 Task: Forward email with the signature Jennifer Adams with the subject Thank you for accepting our job offer from softage.8@softage.net to softage.2@softage.net and softage.3@softage.net with BCC to softage.4@softage.net with the message I would like to request a copy of the contract for the recent agreement we made.
Action: Mouse moved to (1342, 218)
Screenshot: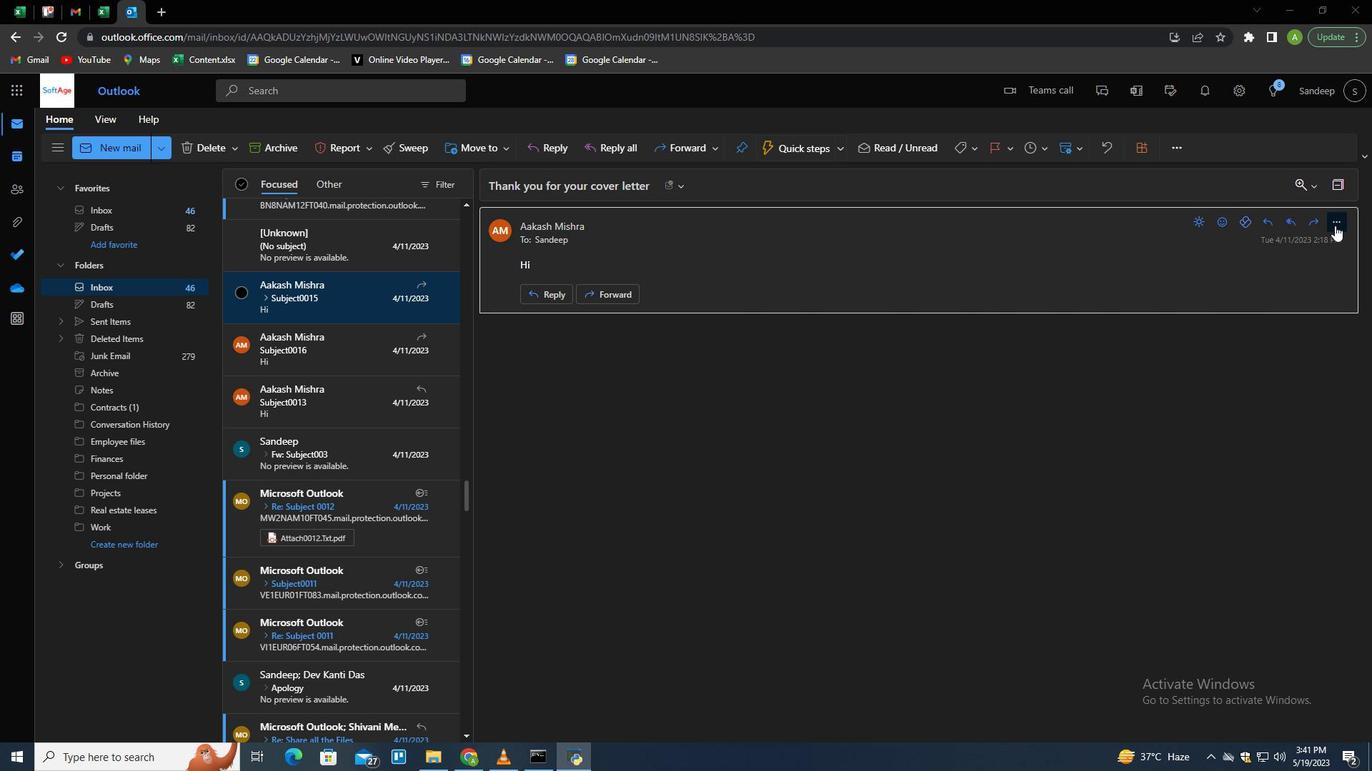 
Action: Mouse pressed left at (1342, 218)
Screenshot: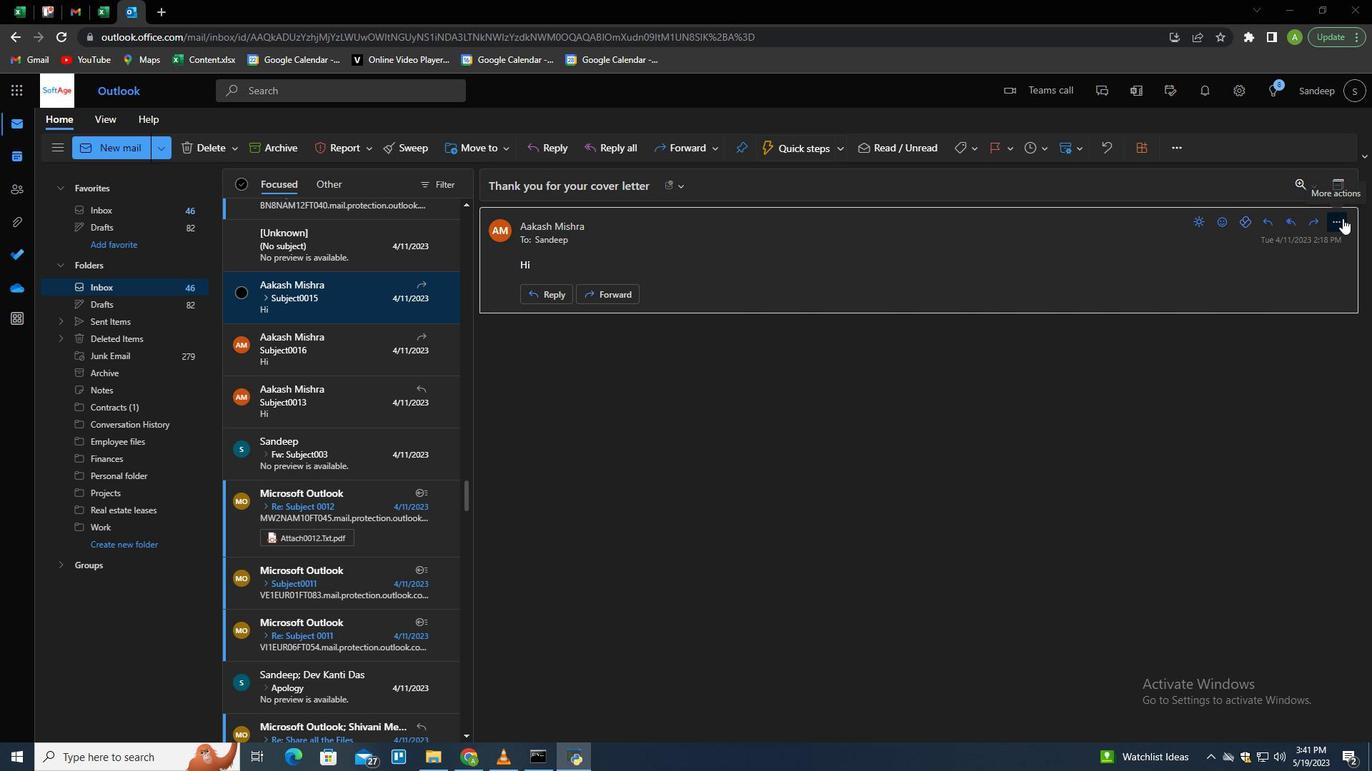 
Action: Mouse moved to (1247, 302)
Screenshot: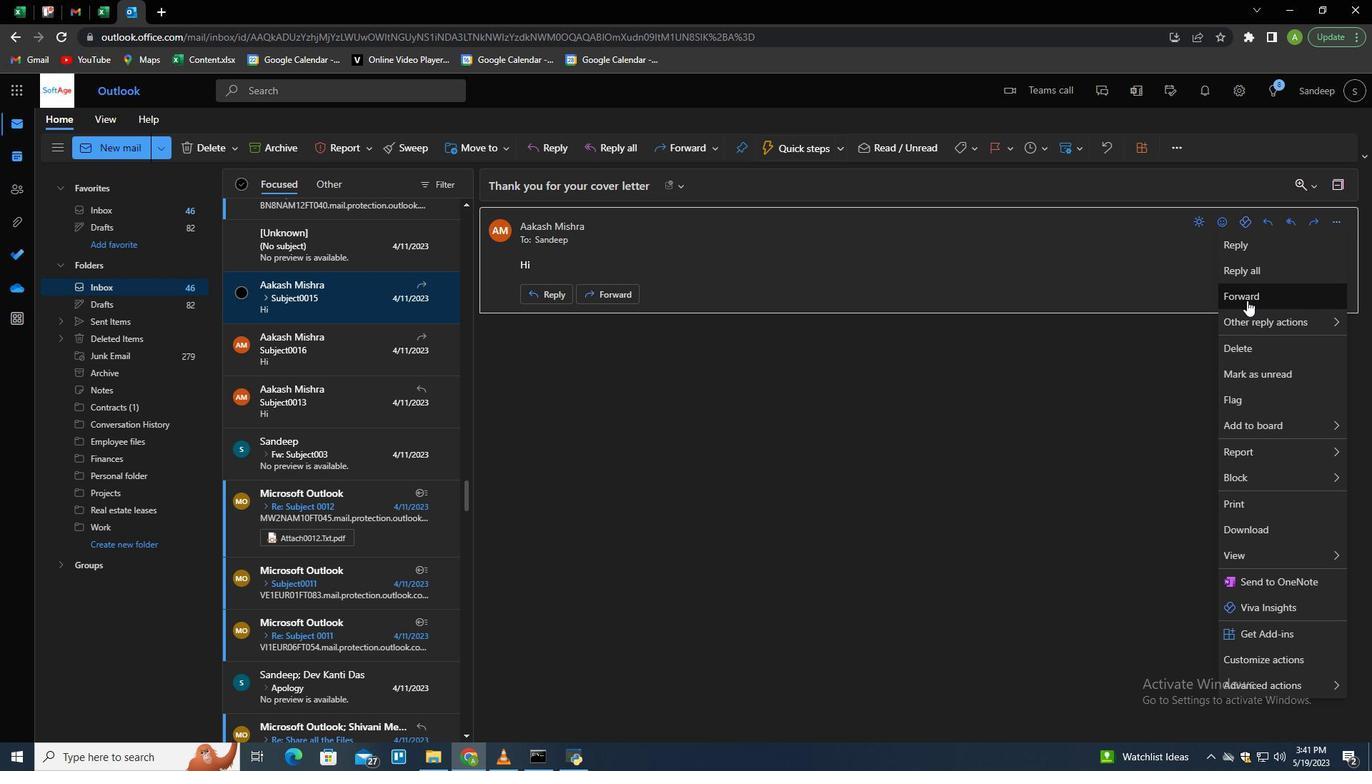 
Action: Mouse pressed left at (1247, 302)
Screenshot: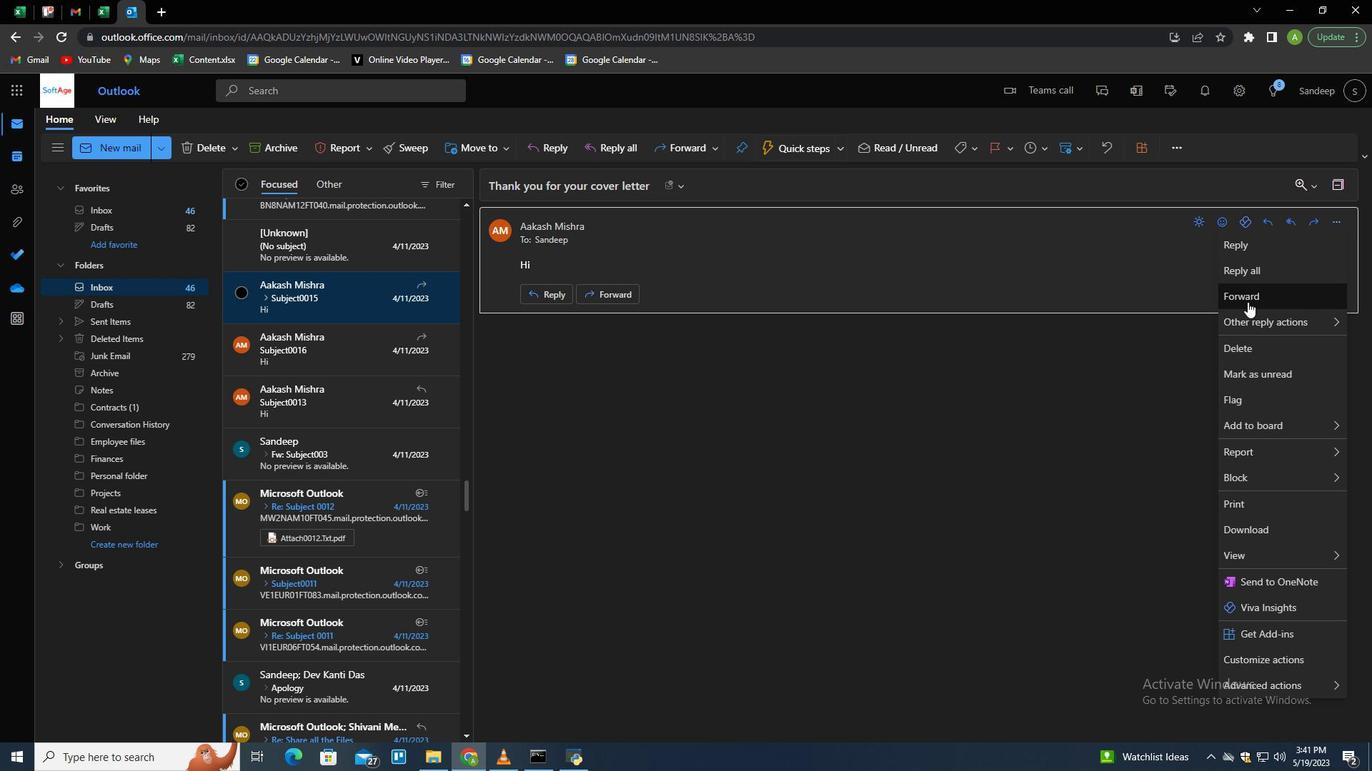 
Action: Mouse moved to (959, 139)
Screenshot: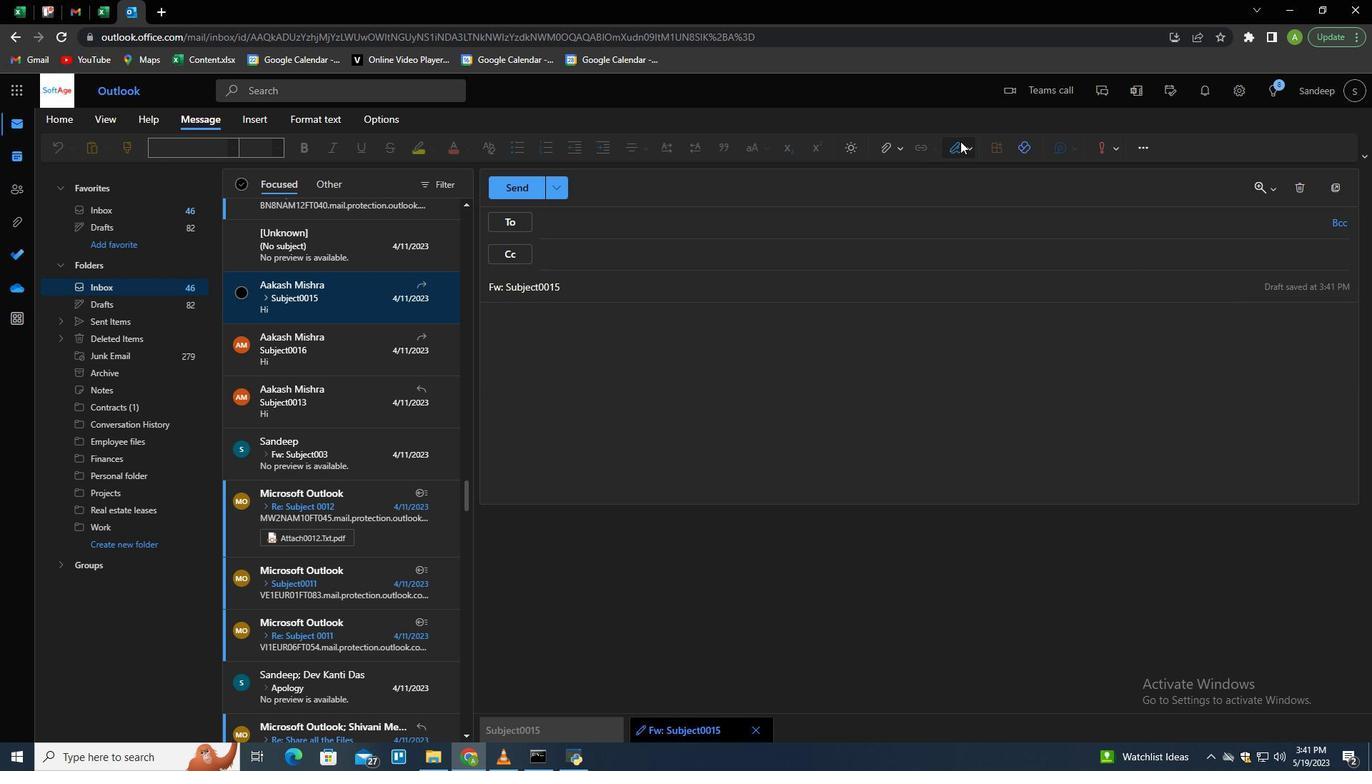 
Action: Mouse pressed left at (959, 139)
Screenshot: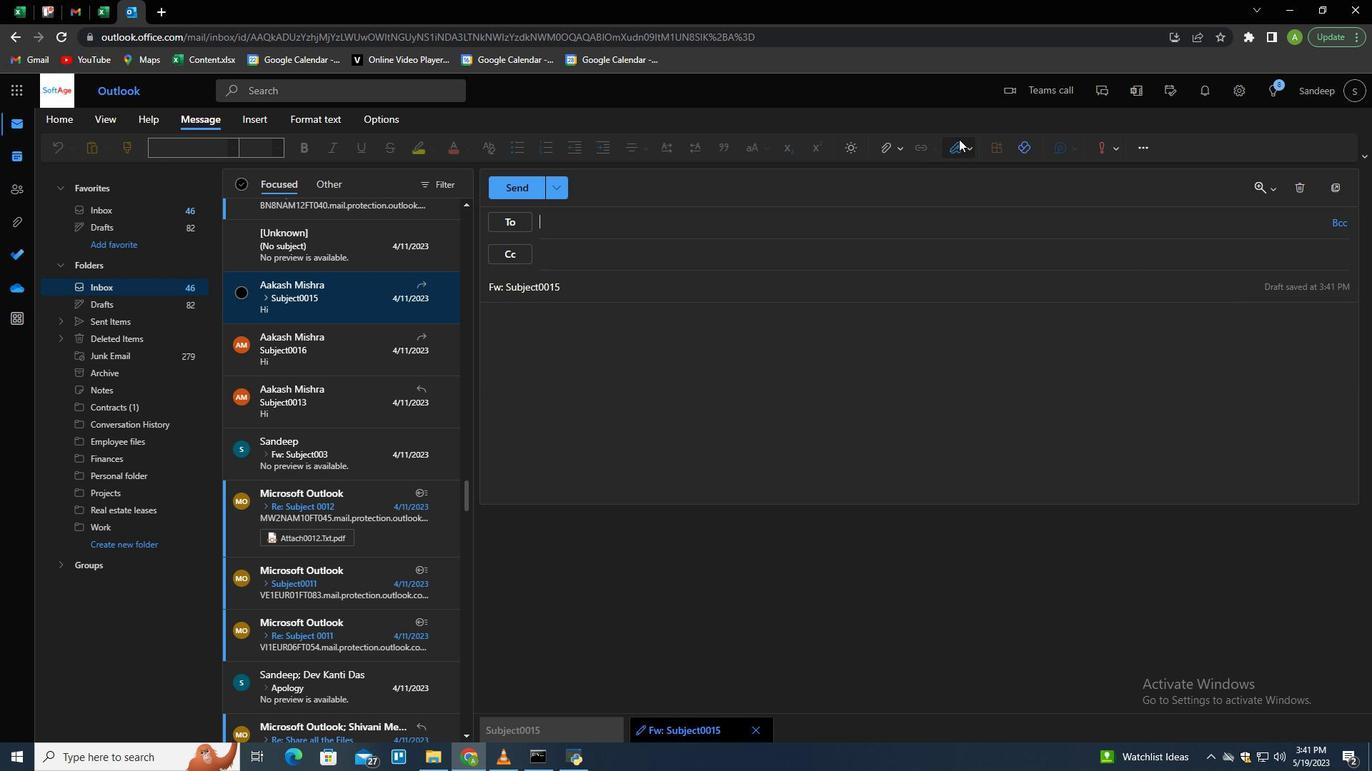 
Action: Mouse moved to (953, 182)
Screenshot: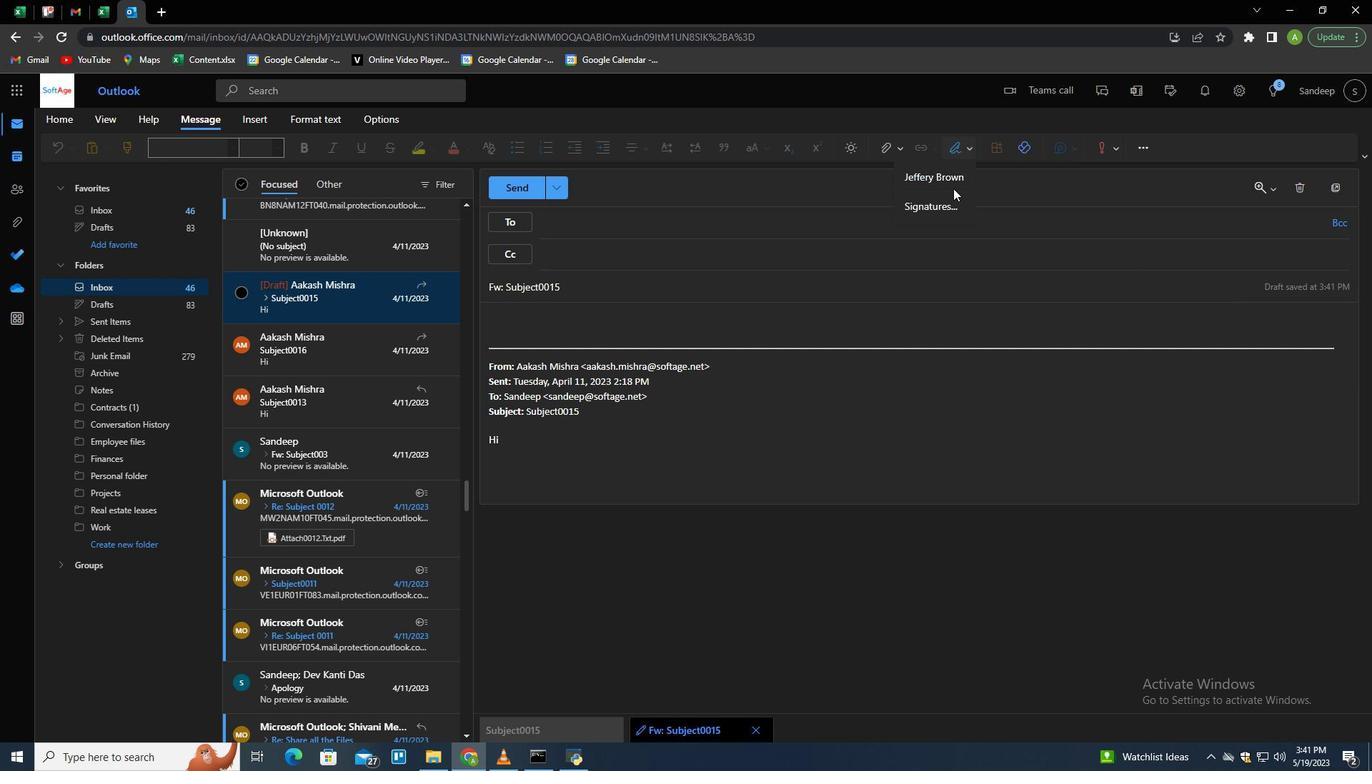 
Action: Mouse pressed left at (953, 182)
Screenshot: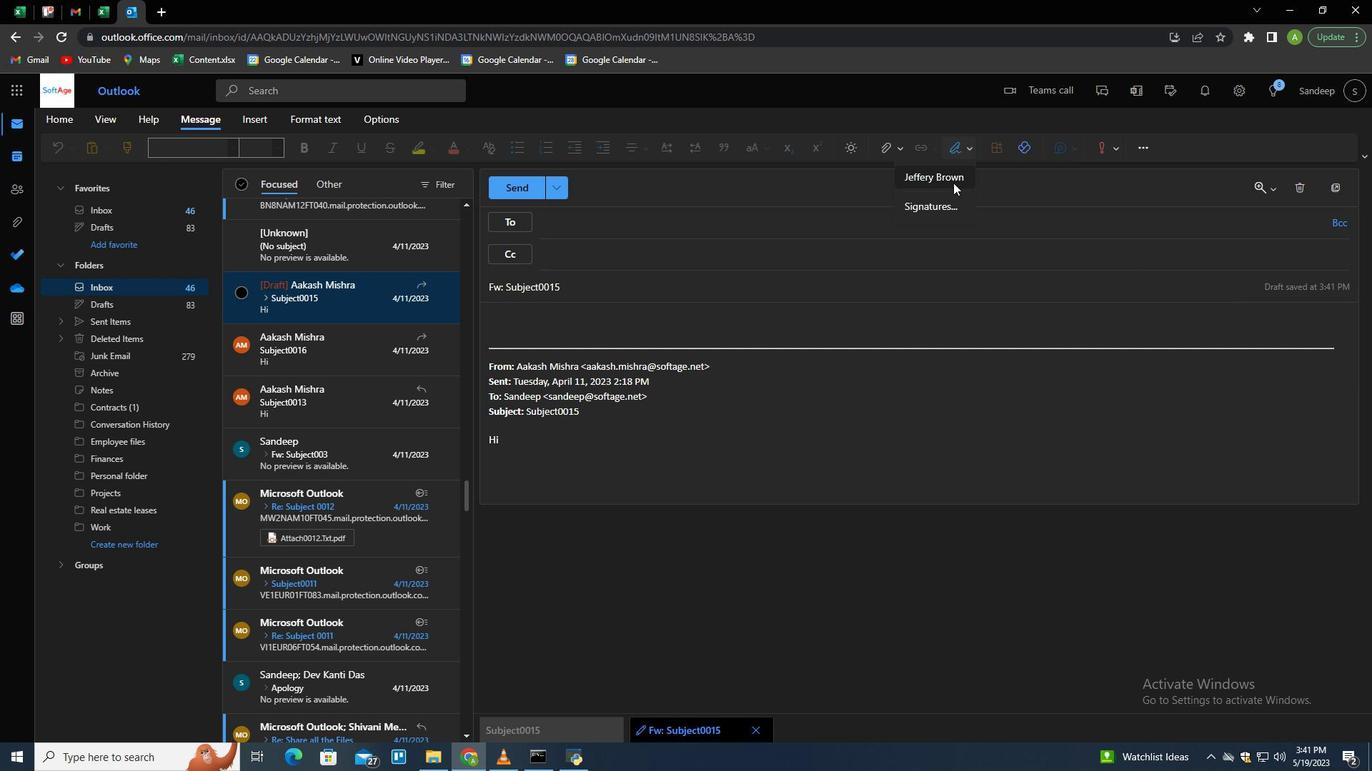 
Action: Mouse moved to (965, 145)
Screenshot: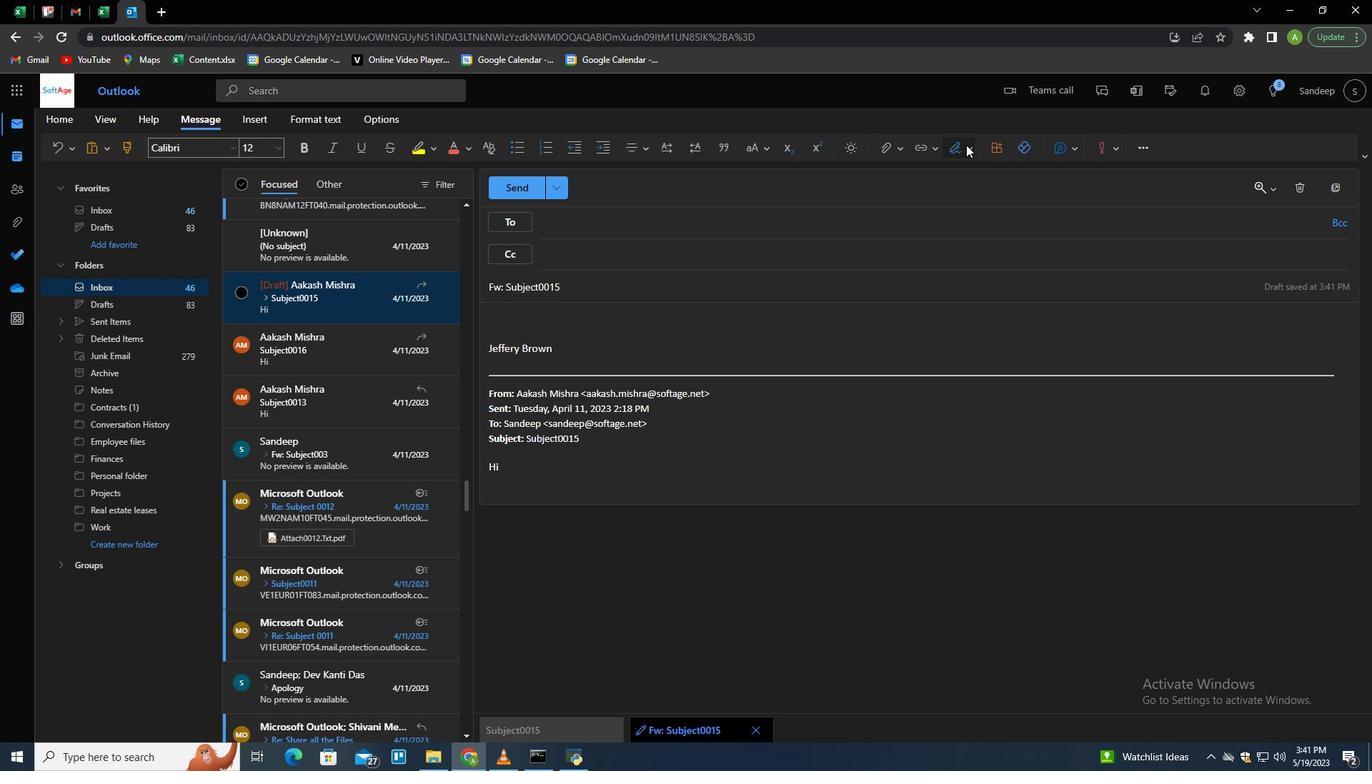 
Action: Mouse pressed left at (965, 145)
Screenshot: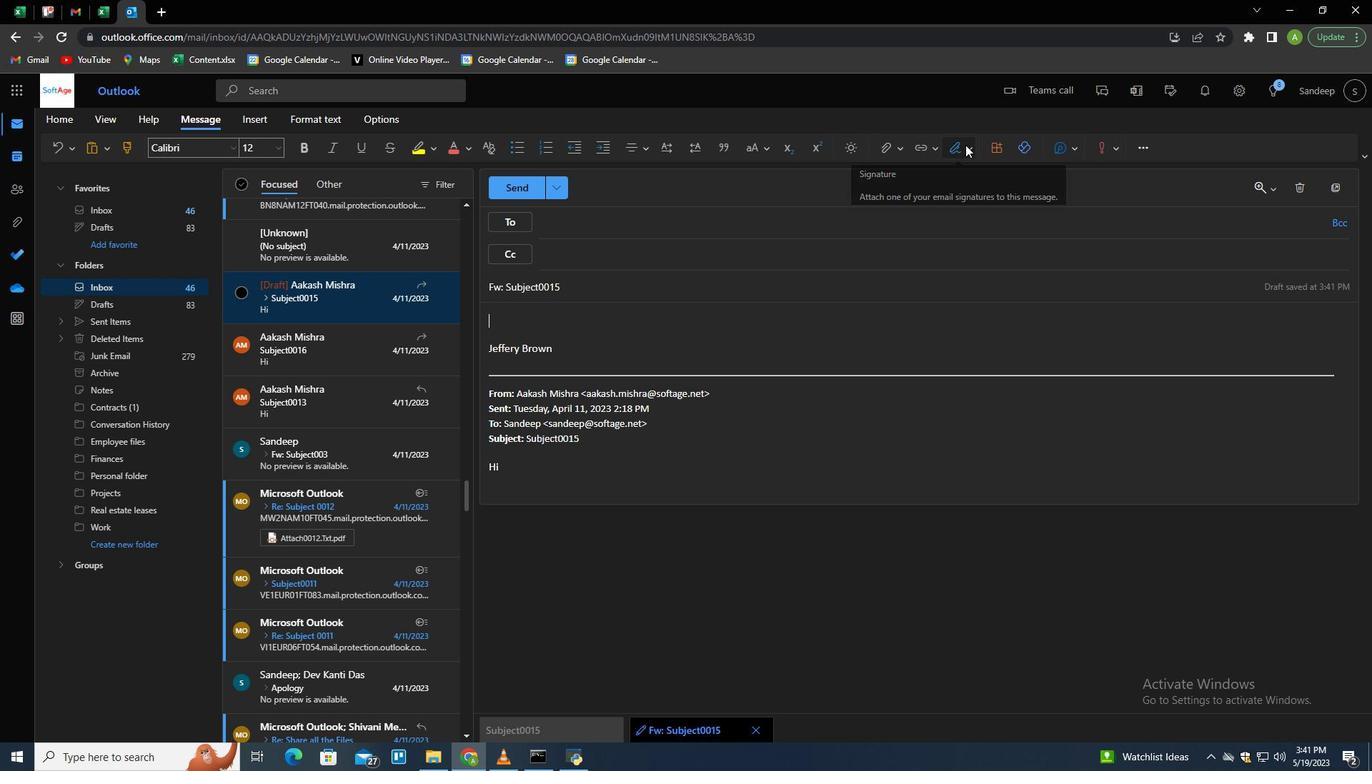 
Action: Mouse moved to (938, 200)
Screenshot: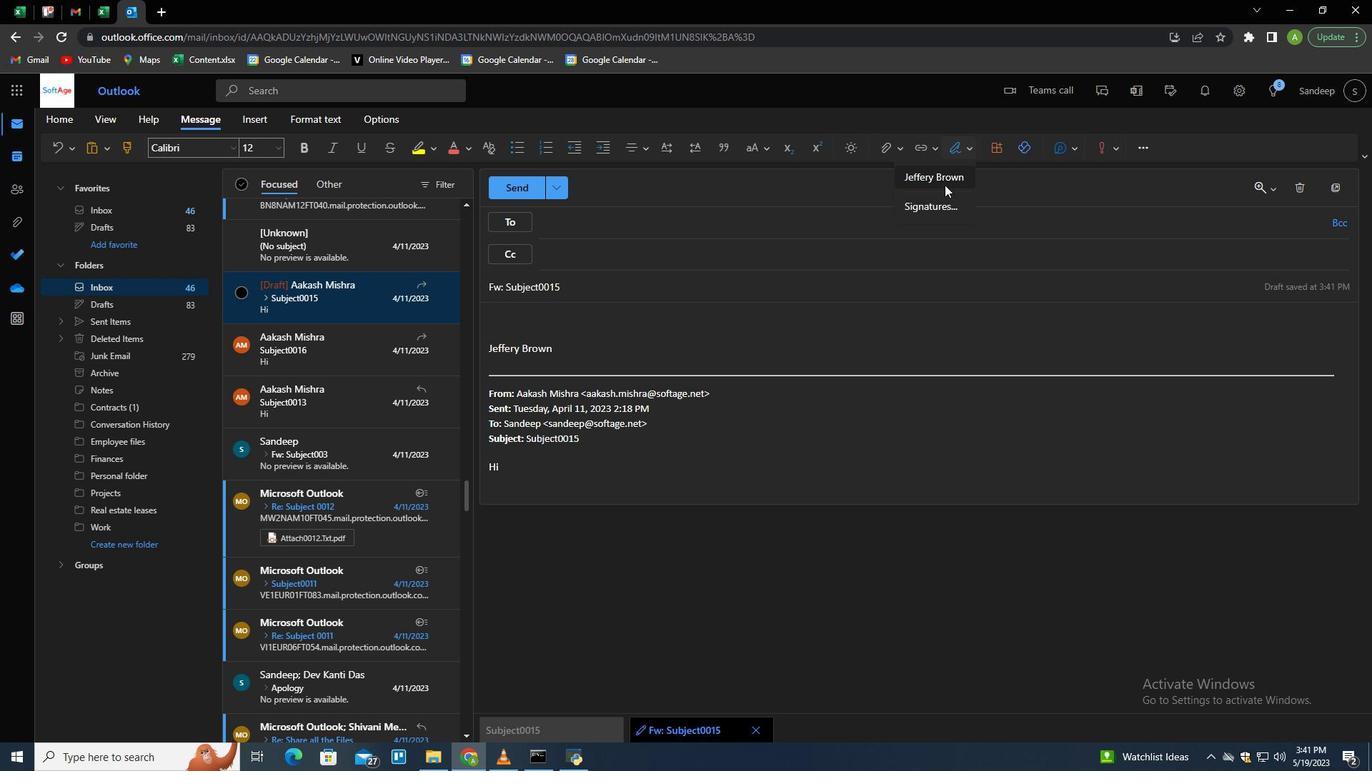 
Action: Mouse pressed left at (938, 200)
Screenshot: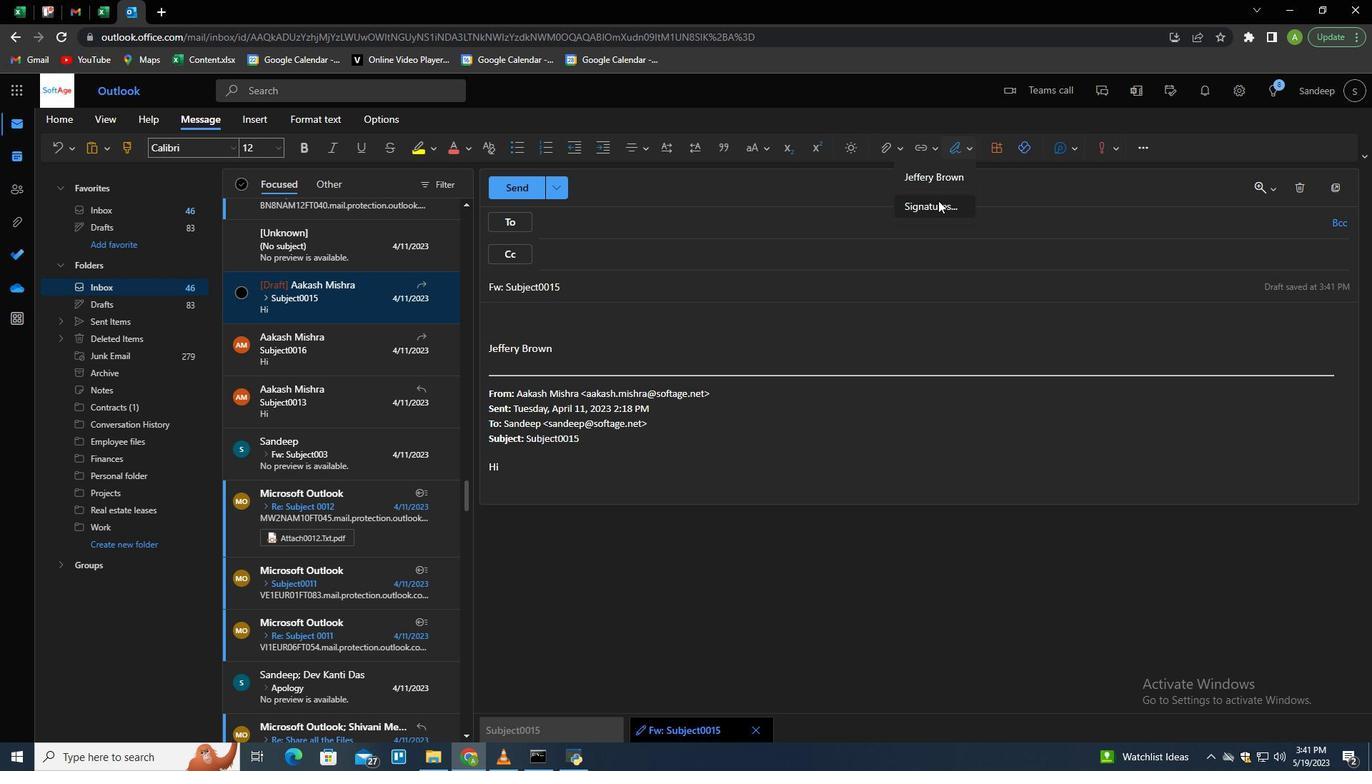 
Action: Mouse moved to (969, 261)
Screenshot: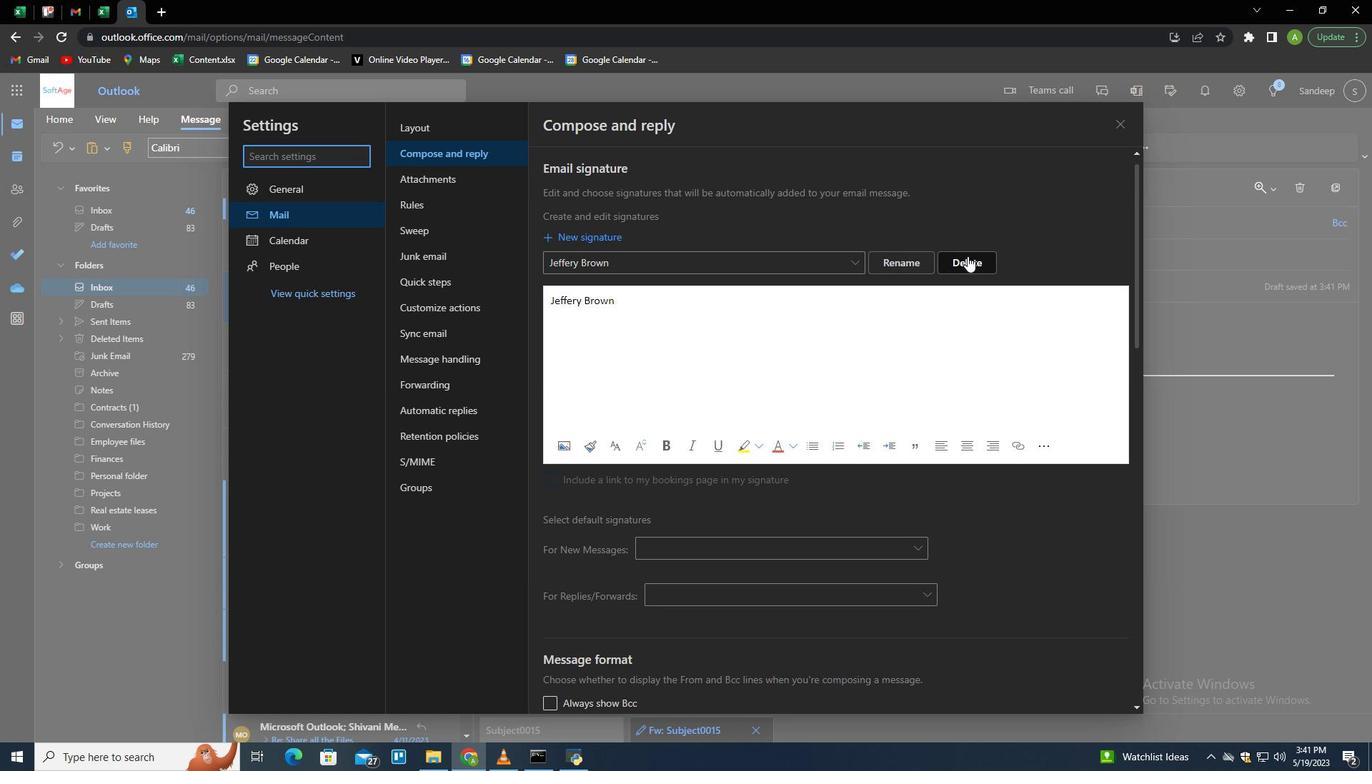 
Action: Mouse pressed left at (969, 261)
Screenshot: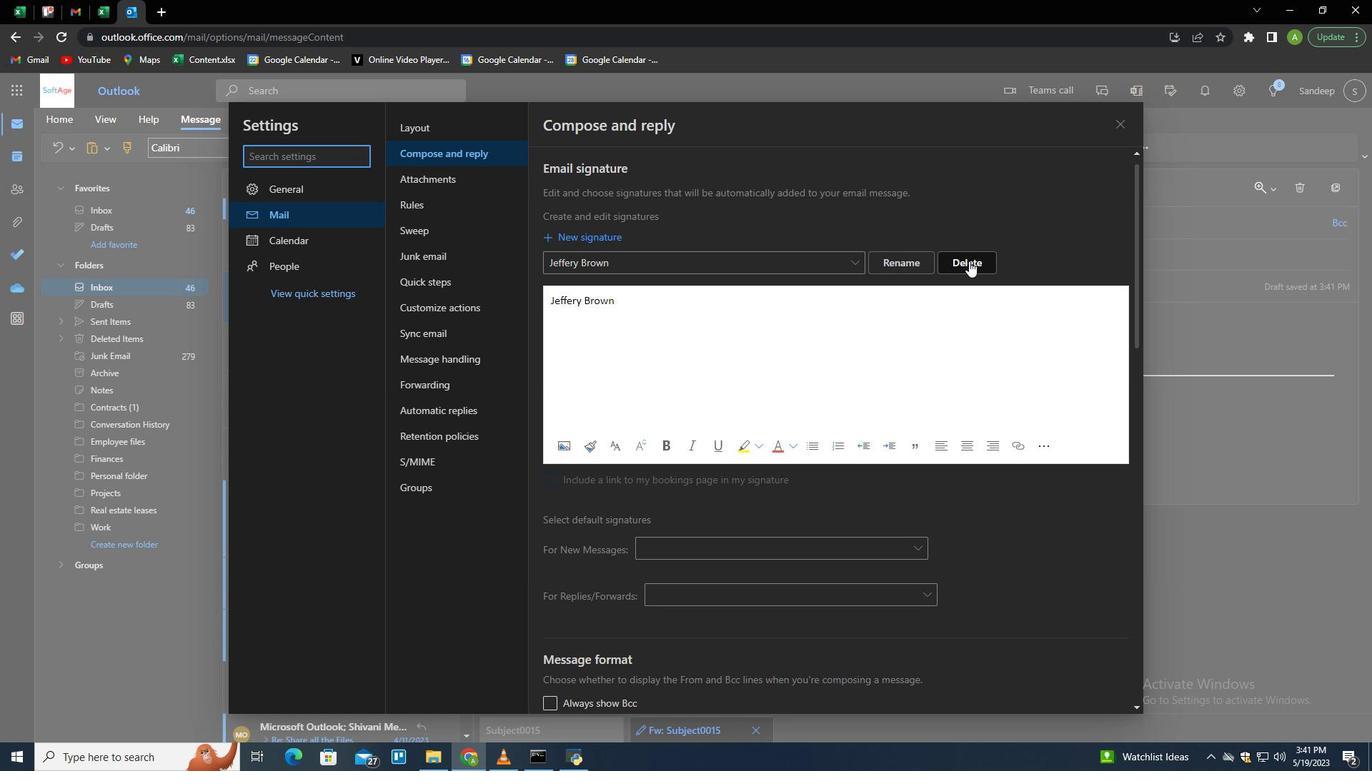 
Action: Mouse moved to (937, 261)
Screenshot: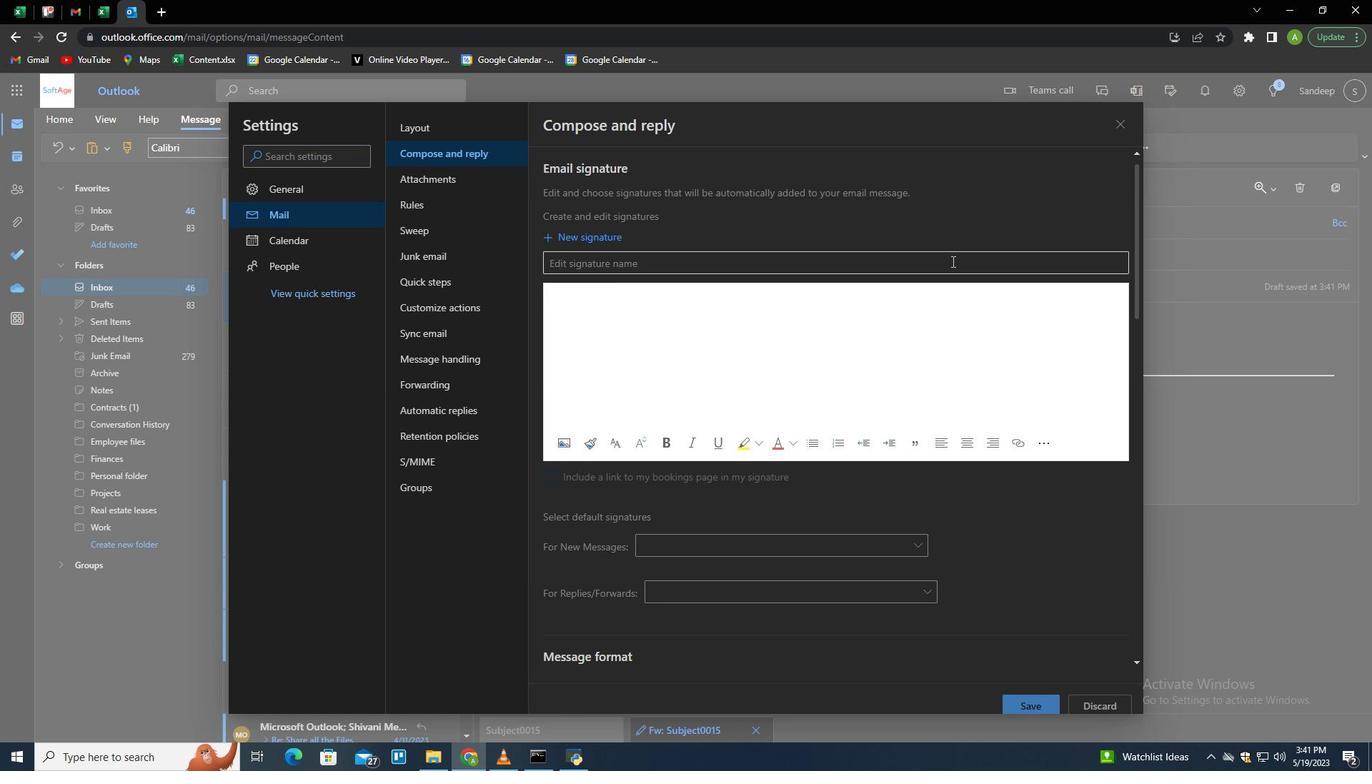 
Action: Mouse pressed left at (937, 261)
Screenshot: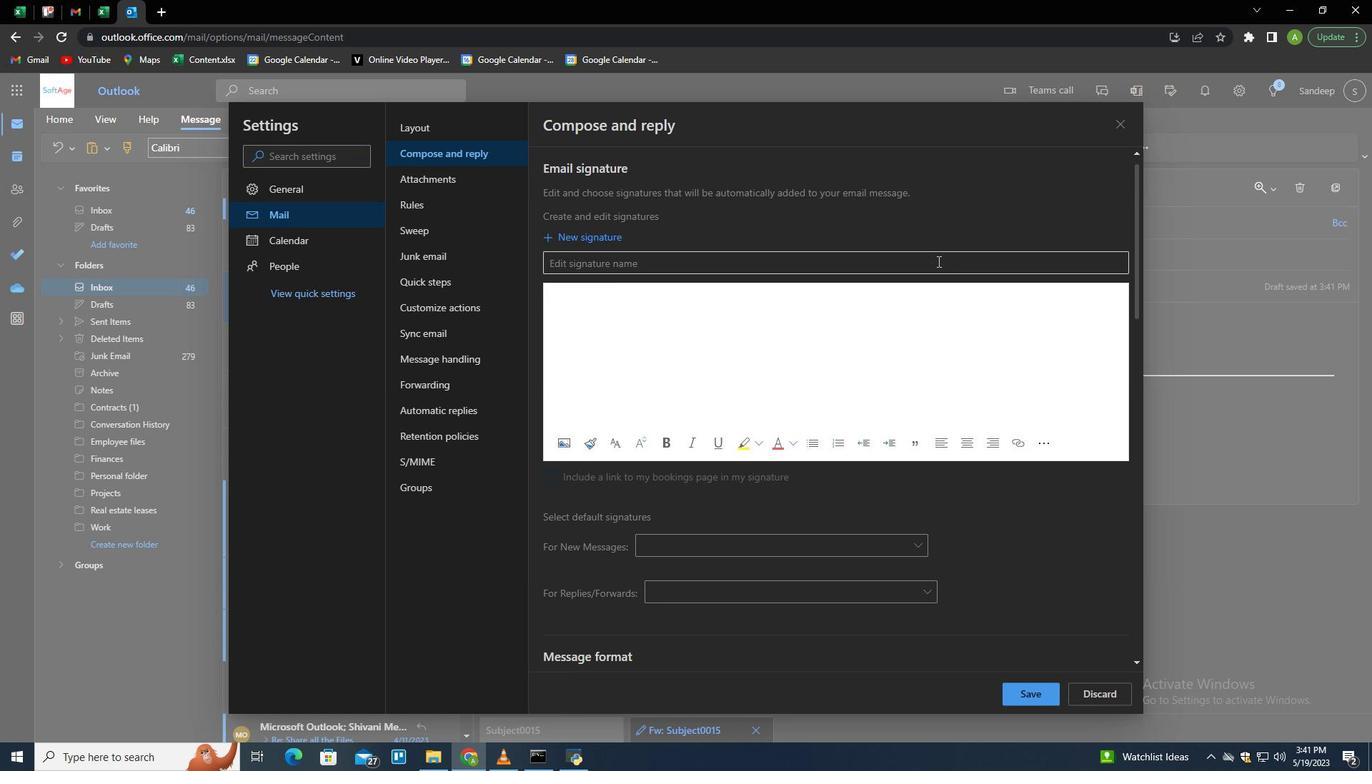 
Action: Key pressed <Key.shift>Jennid<Key.backspace>fer<Key.space><Key.shift>Adams<Key.tab><Key.shift><Key.shift><Key.shift><Key.shift><Key.shift><Key.shift>Jennifer<Key.space><Key.shift>Adams
Screenshot: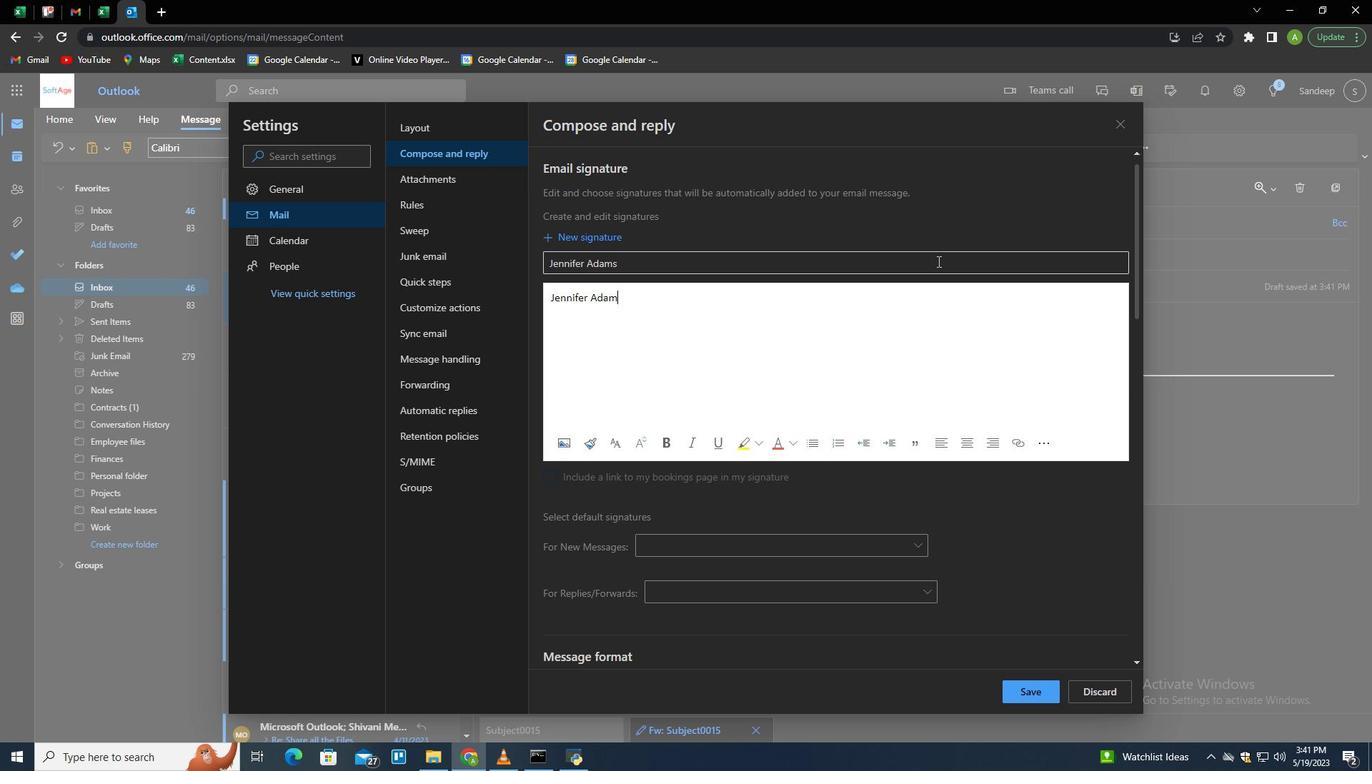 
Action: Mouse moved to (1016, 687)
Screenshot: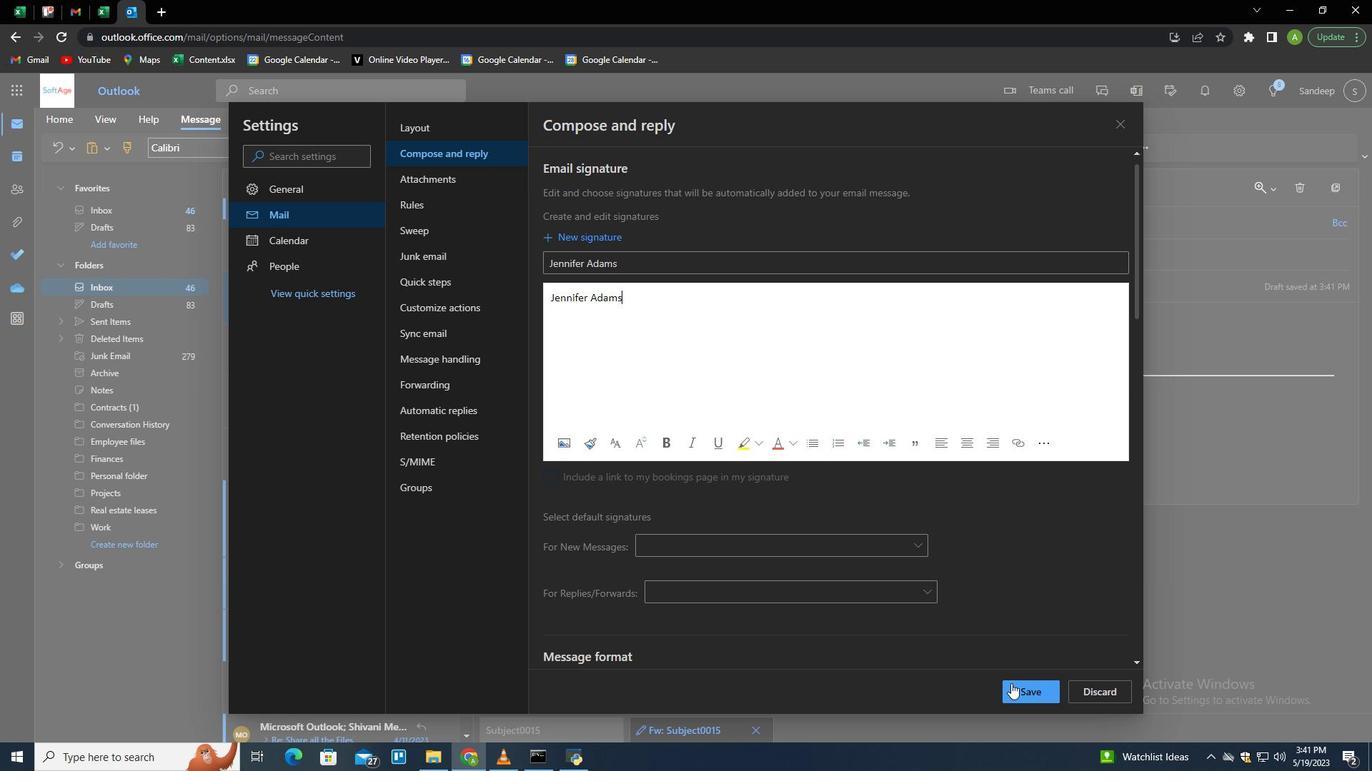 
Action: Mouse pressed left at (1016, 687)
Screenshot: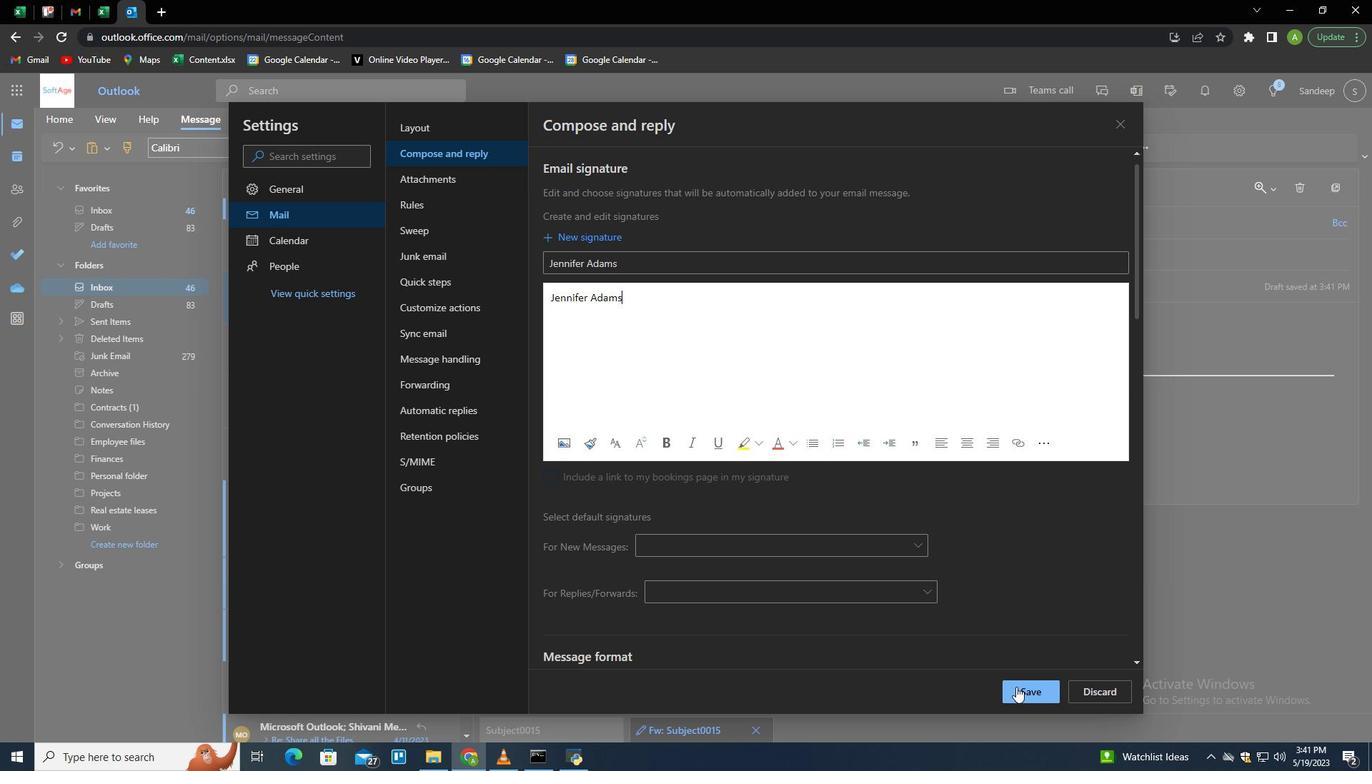 
Action: Mouse moved to (1172, 353)
Screenshot: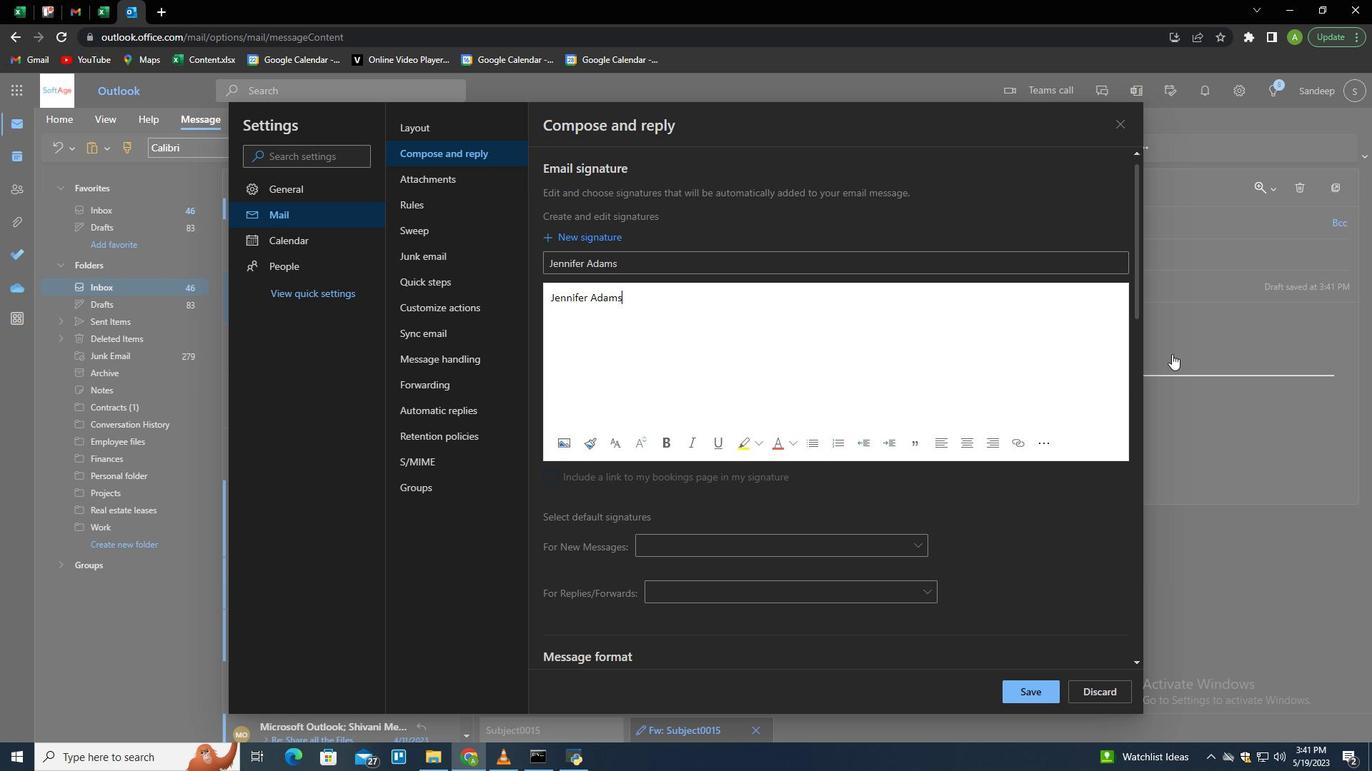 
Action: Mouse pressed left at (1172, 353)
Screenshot: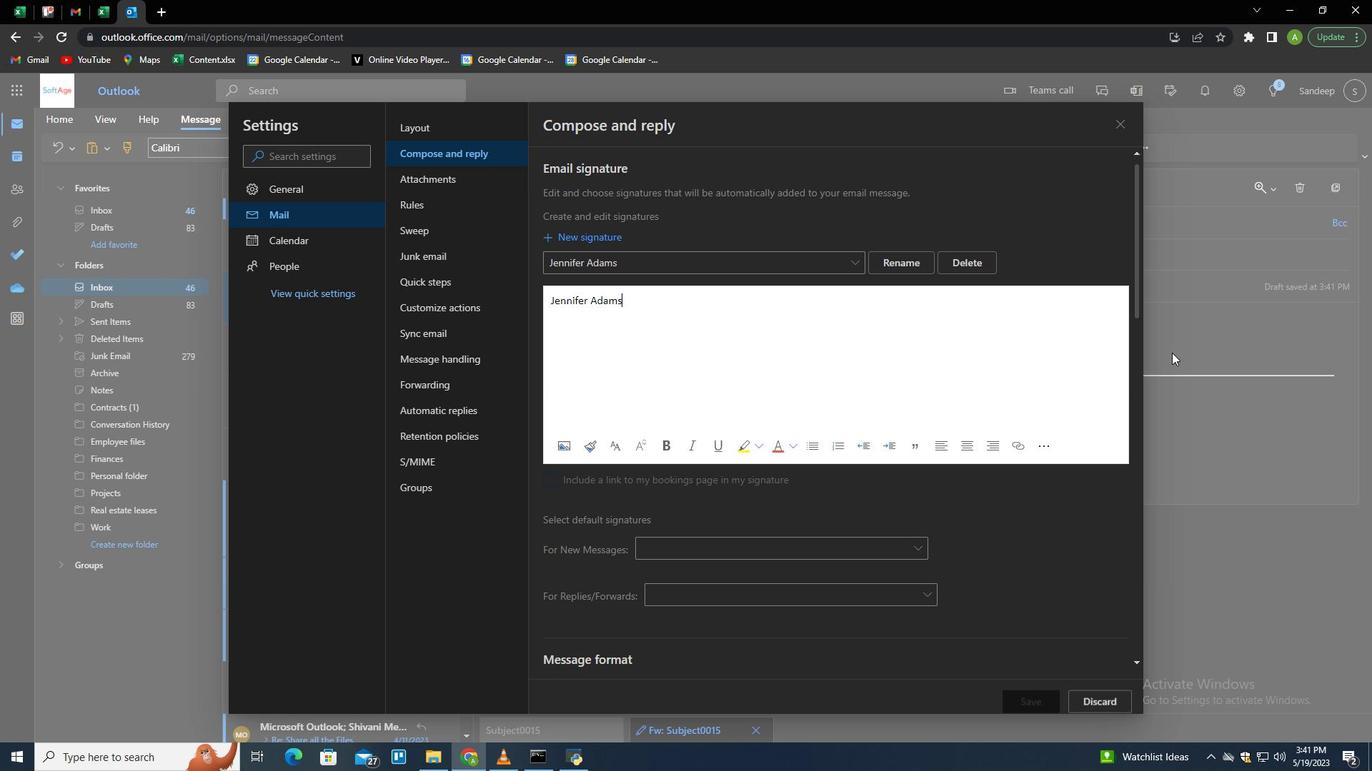 
Action: Mouse moved to (968, 156)
Screenshot: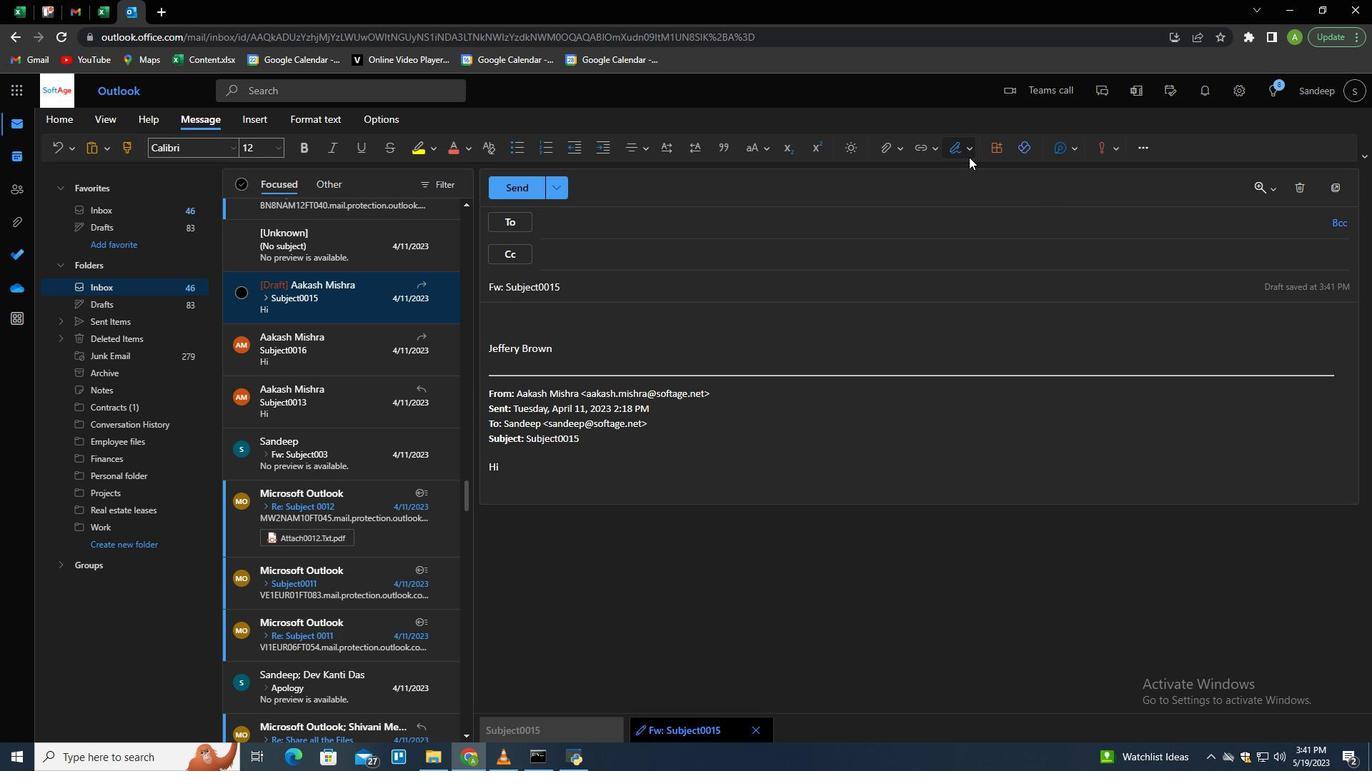 
Action: Mouse pressed left at (968, 156)
Screenshot: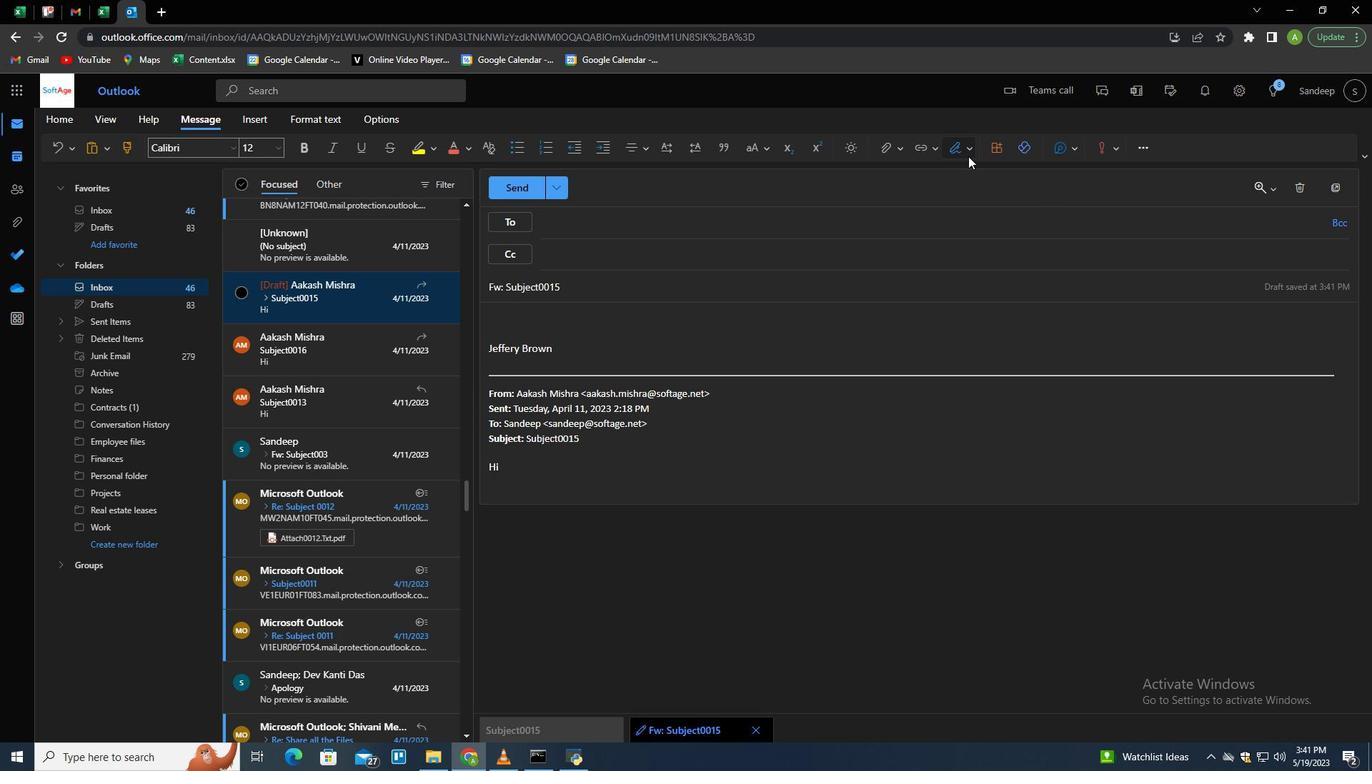 
Action: Mouse moved to (936, 179)
Screenshot: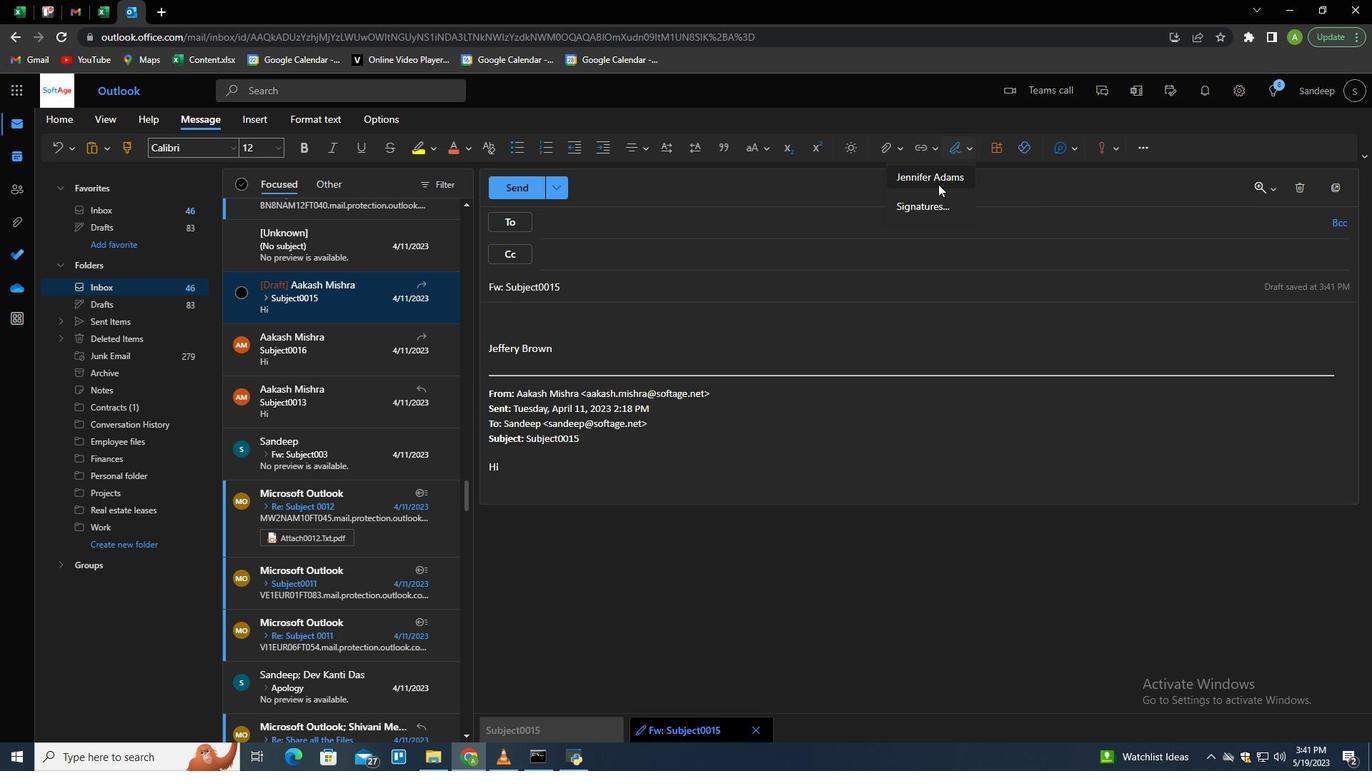 
Action: Mouse pressed left at (936, 179)
Screenshot: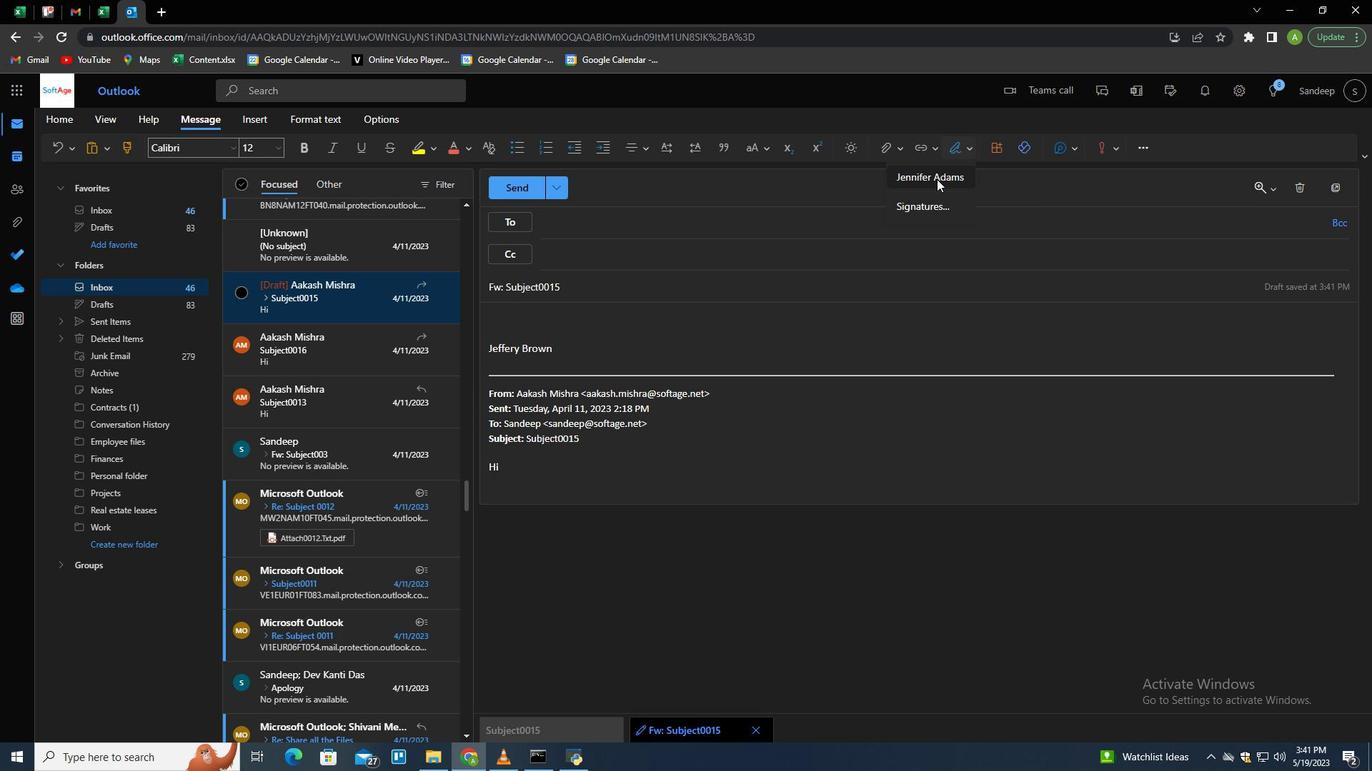 
Action: Mouse moved to (523, 375)
Screenshot: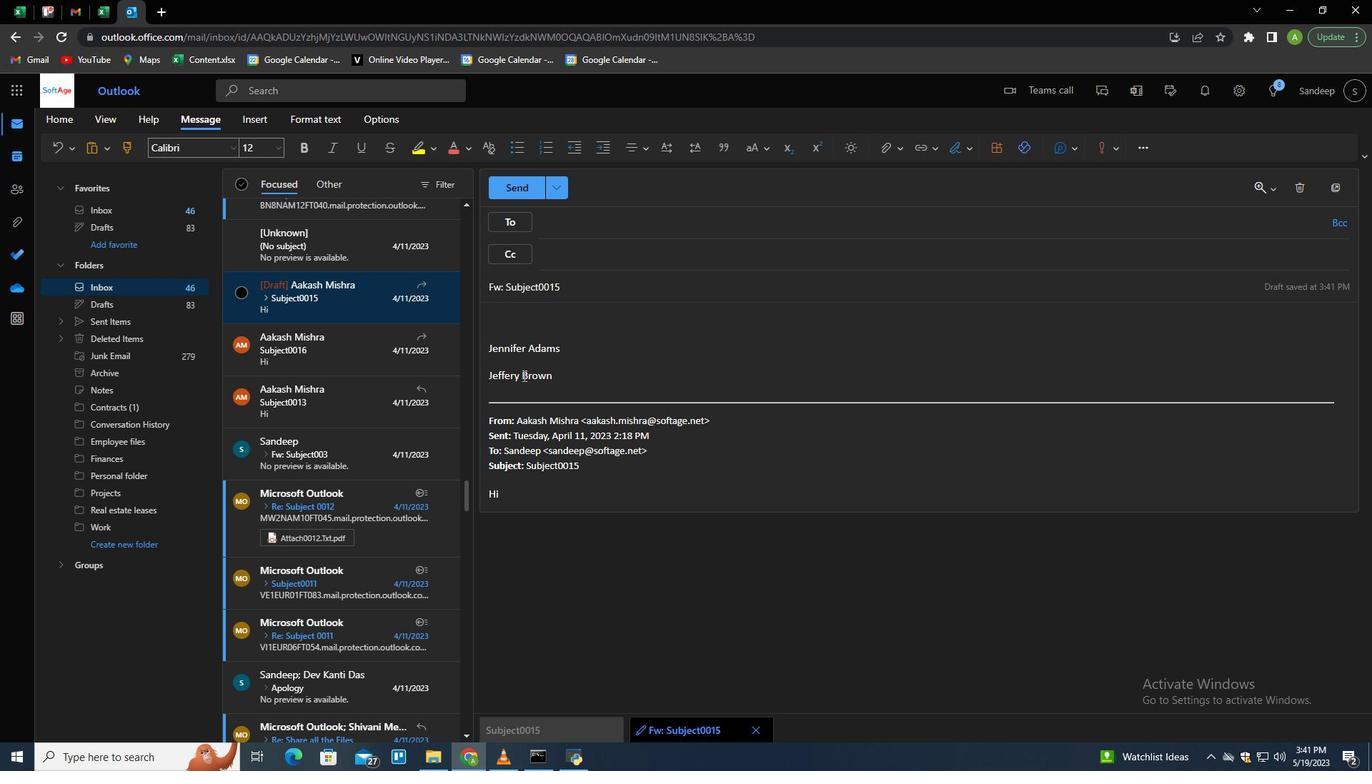 
Action: Mouse pressed left at (523, 375)
Screenshot: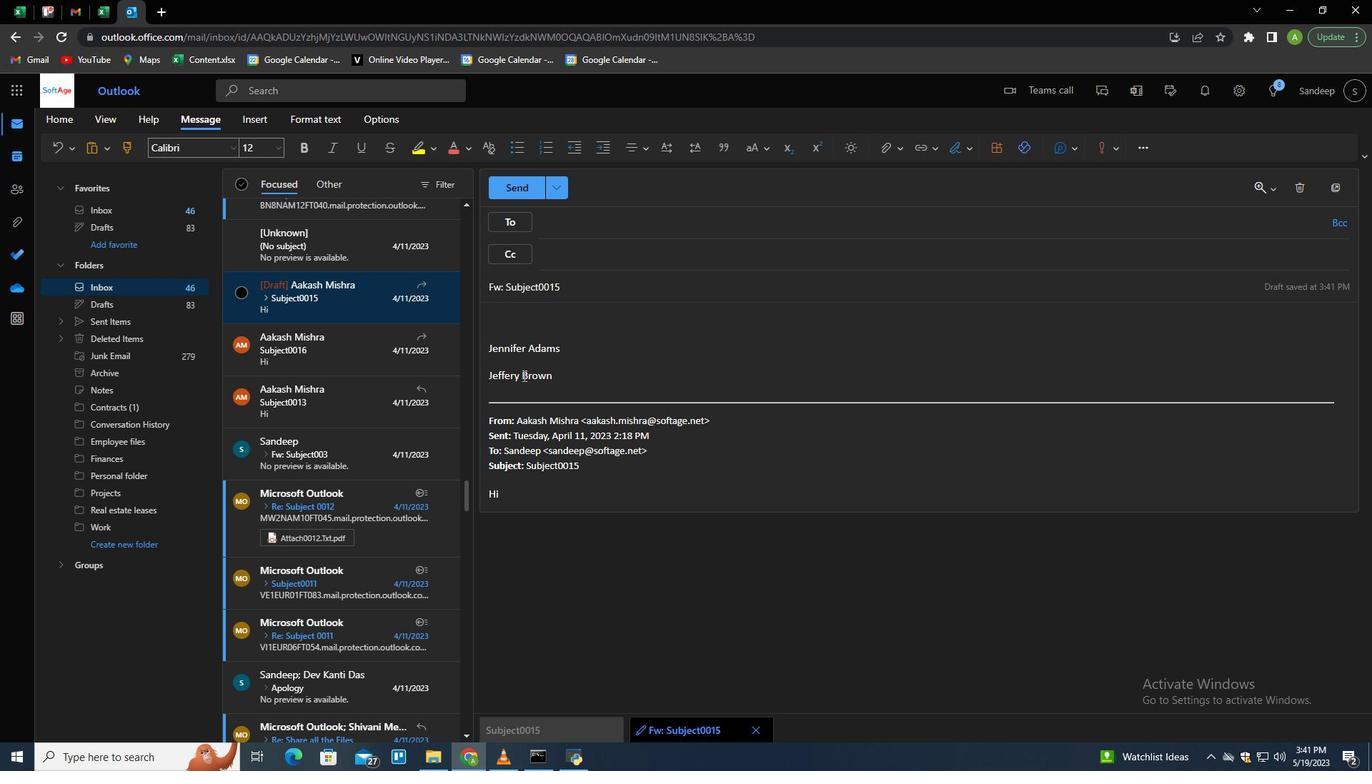 
Action: Mouse pressed left at (523, 375)
Screenshot: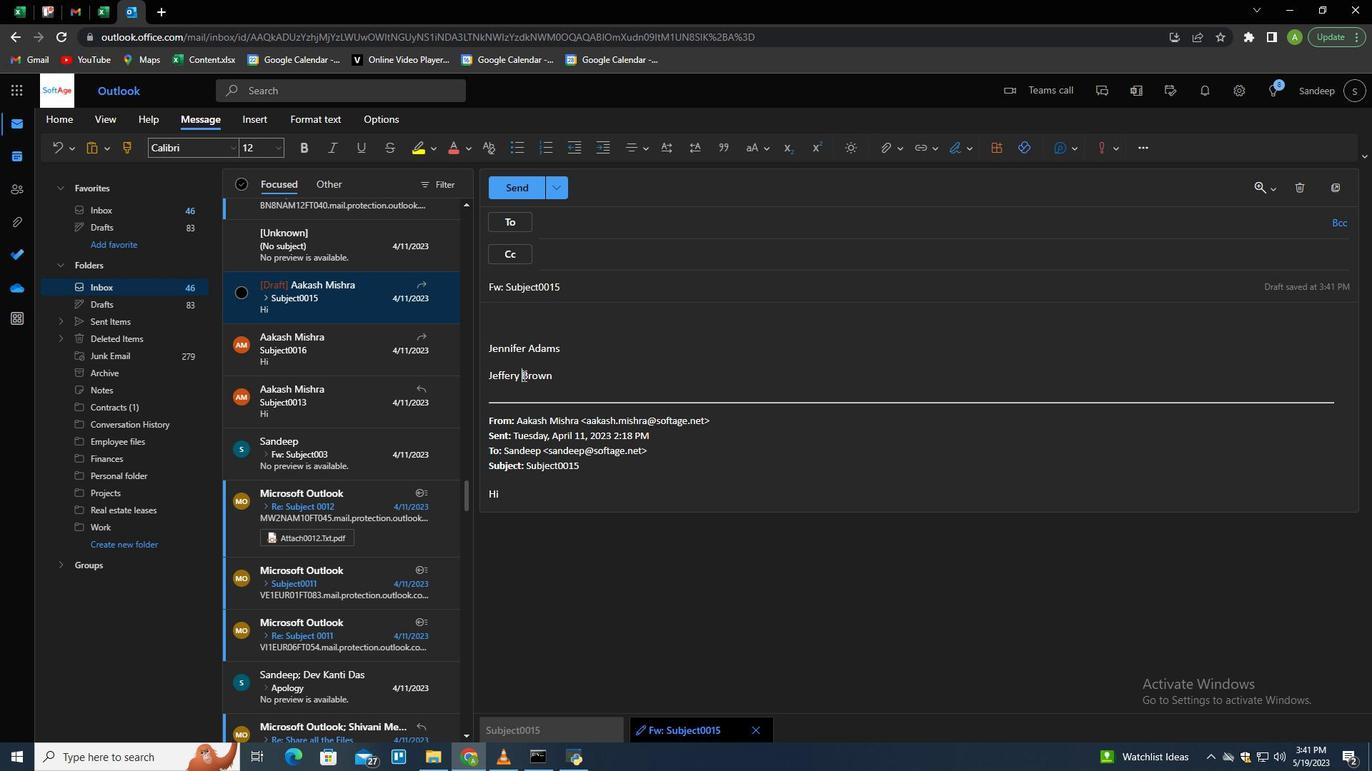 
Action: Mouse pressed left at (523, 375)
Screenshot: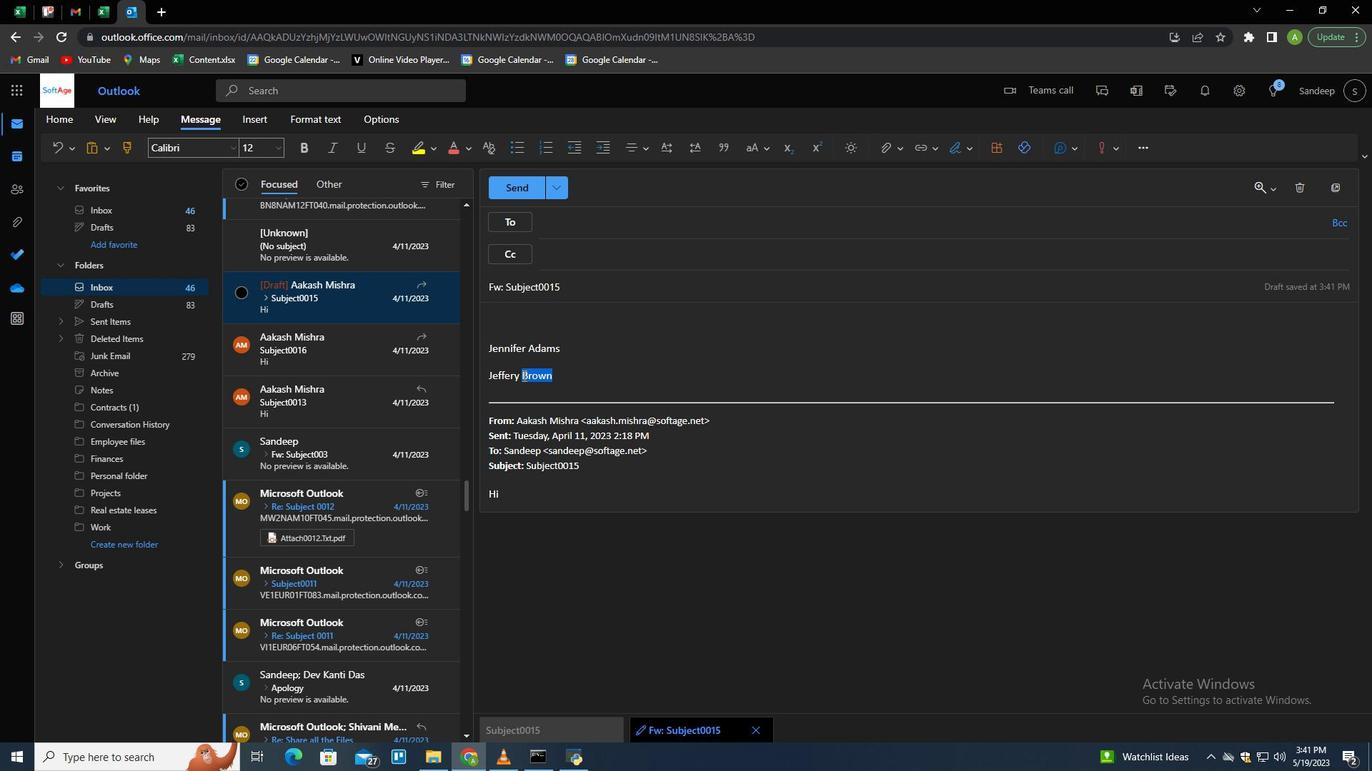 
Action: Mouse moved to (521, 375)
Screenshot: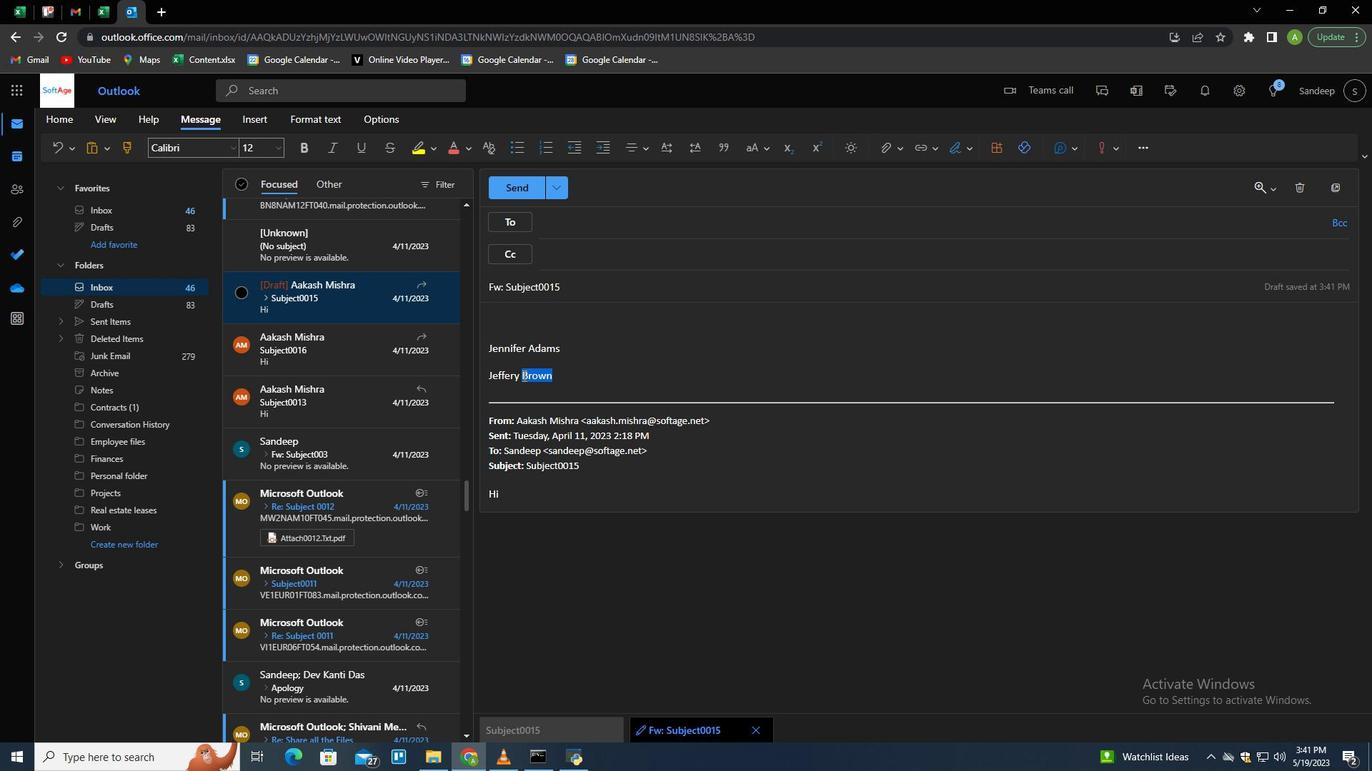 
Action: Key pressed <Key.backspace>
Screenshot: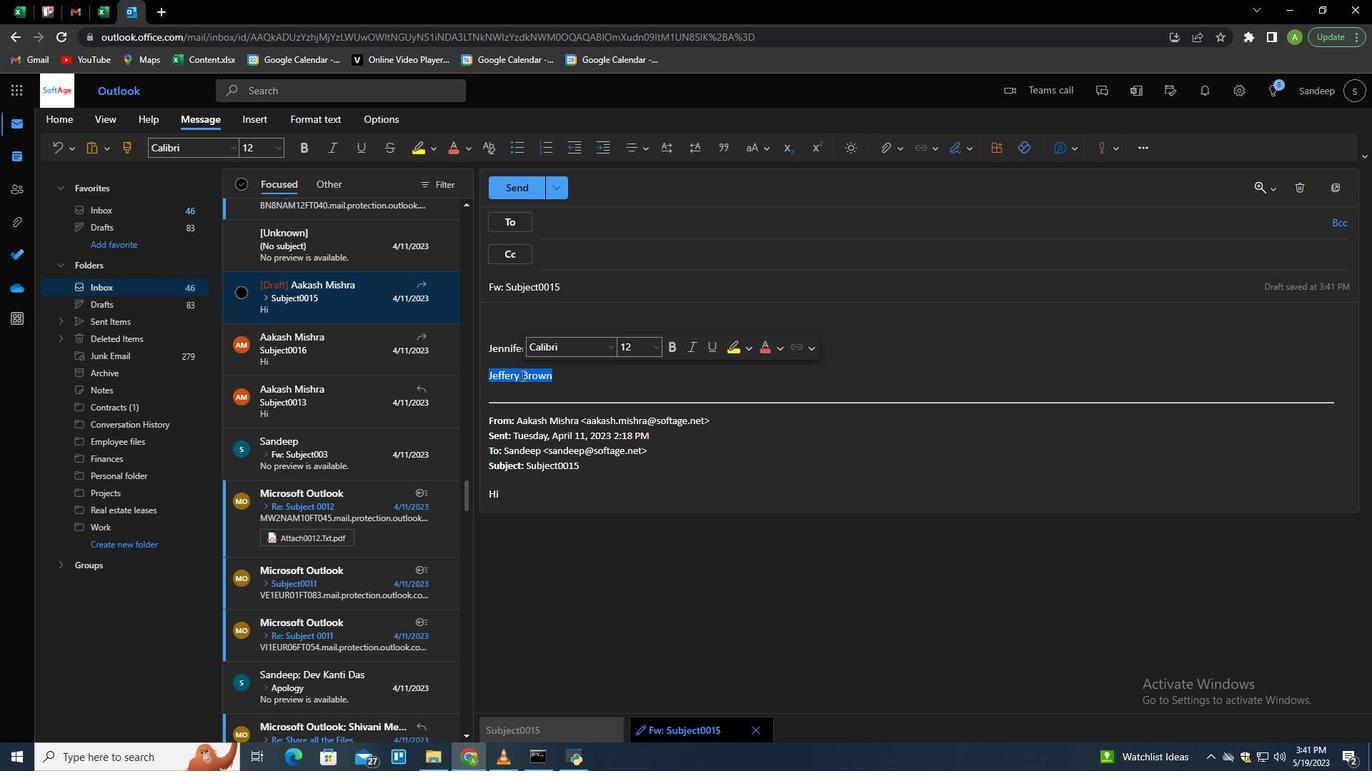 
Action: Mouse moved to (528, 375)
Screenshot: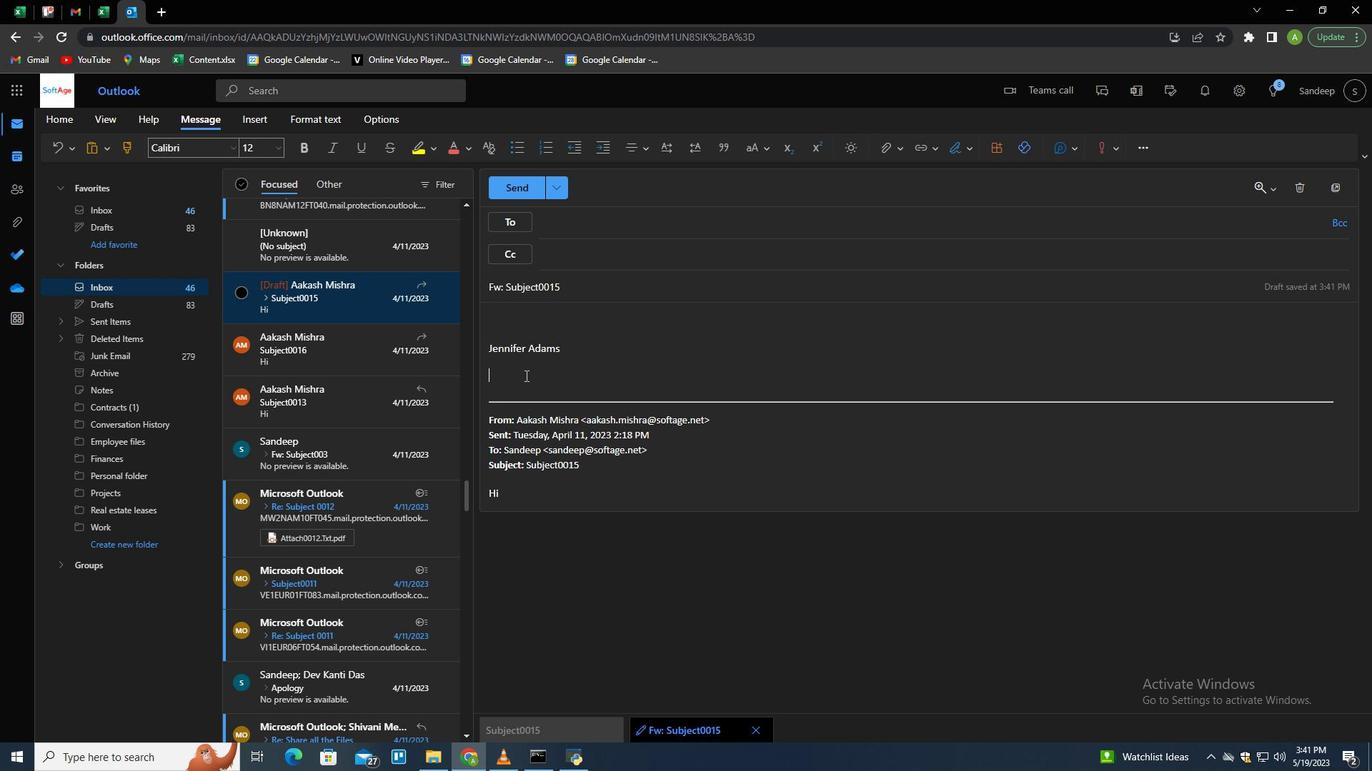 
Action: Key pressed <Key.backspace>
Screenshot: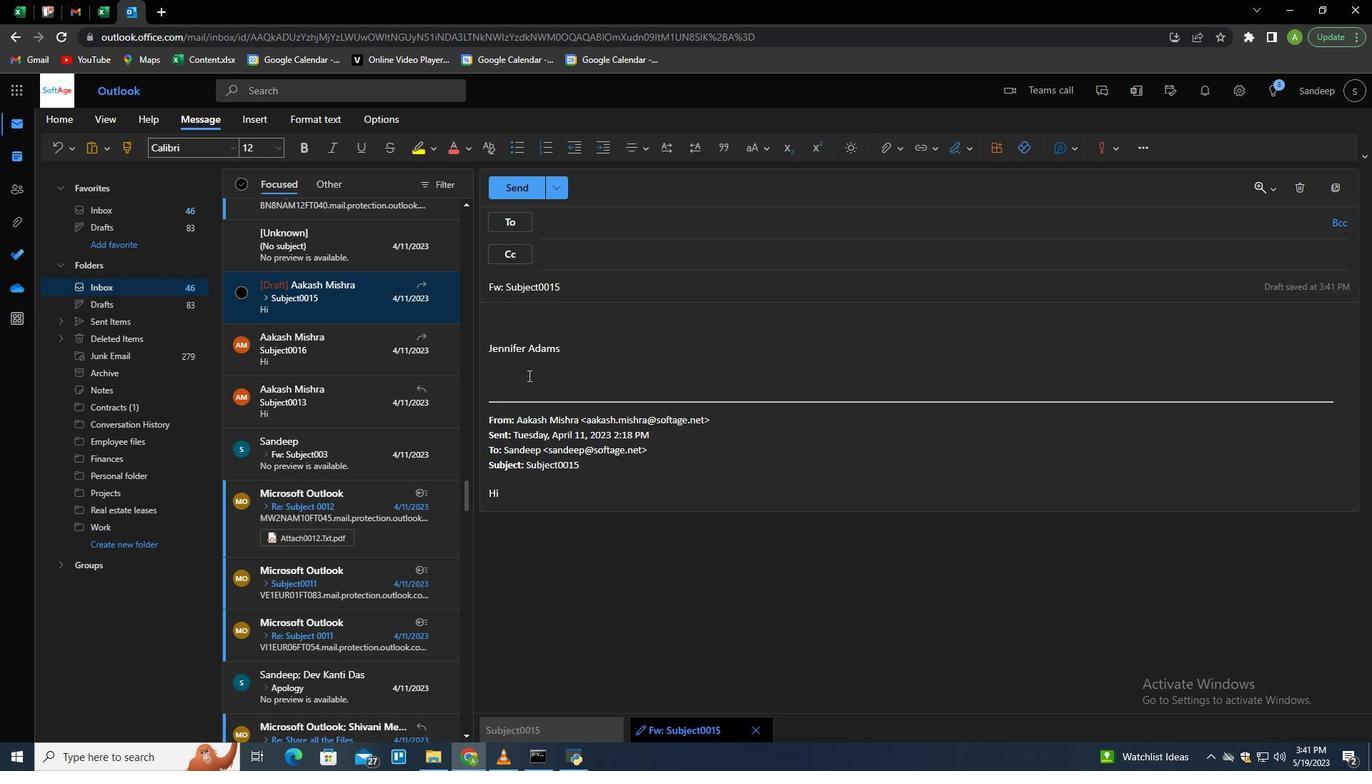 
Action: Mouse moved to (505, 288)
Screenshot: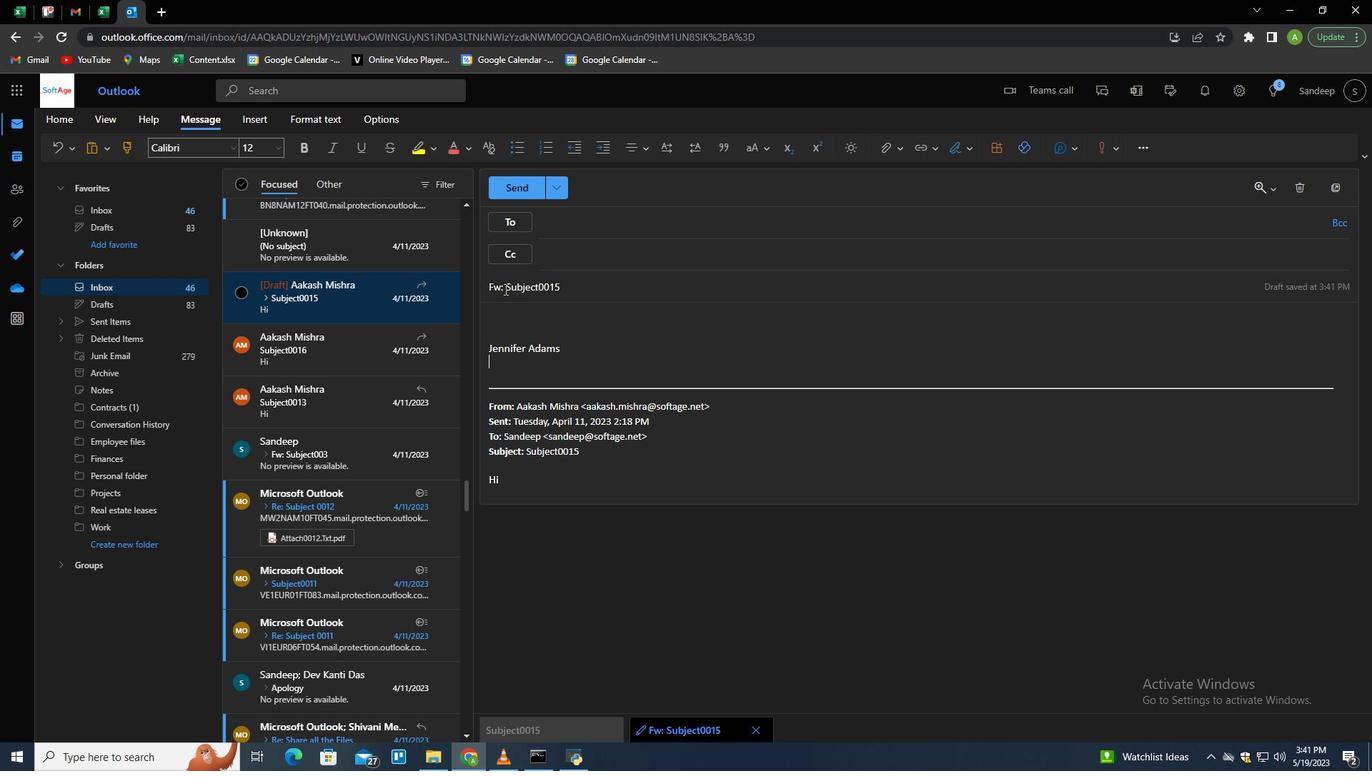 
Action: Mouse pressed left at (505, 288)
Screenshot: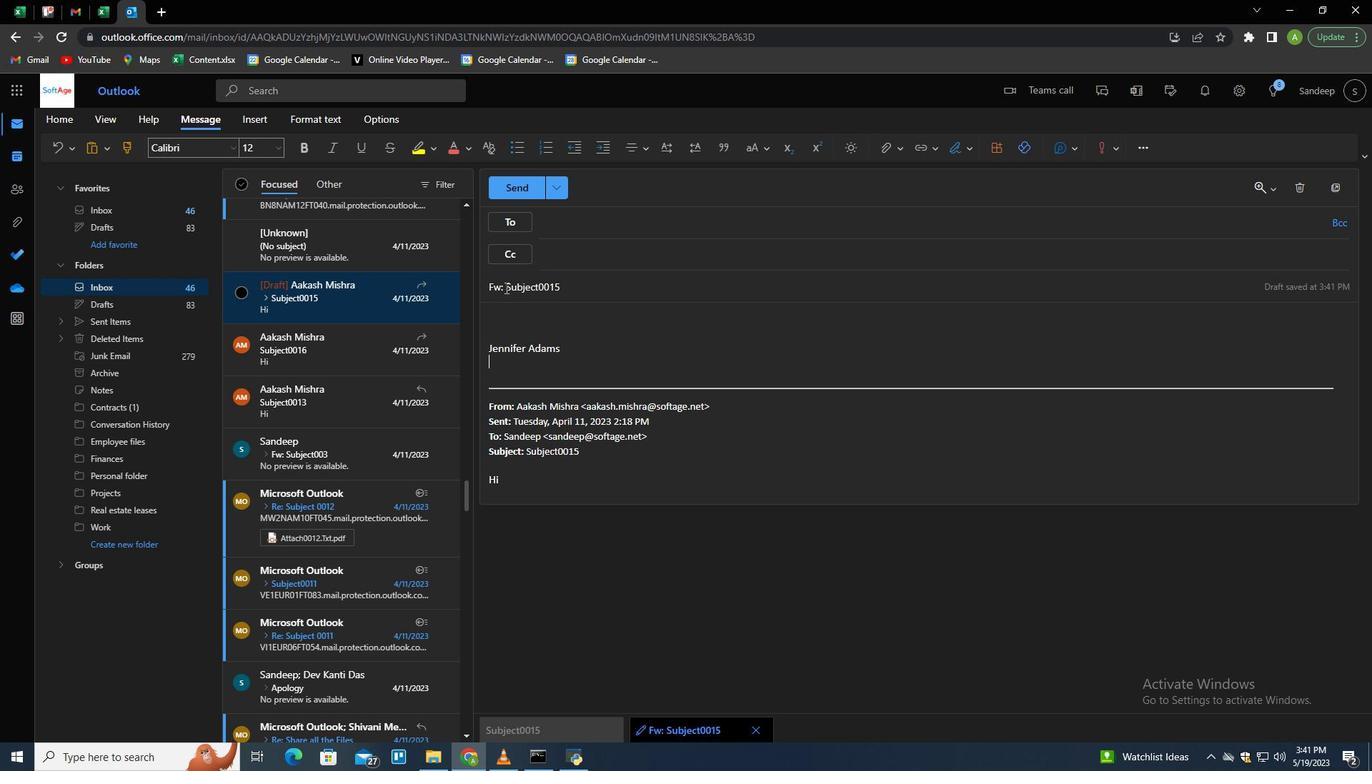 
Action: Mouse moved to (635, 308)
Screenshot: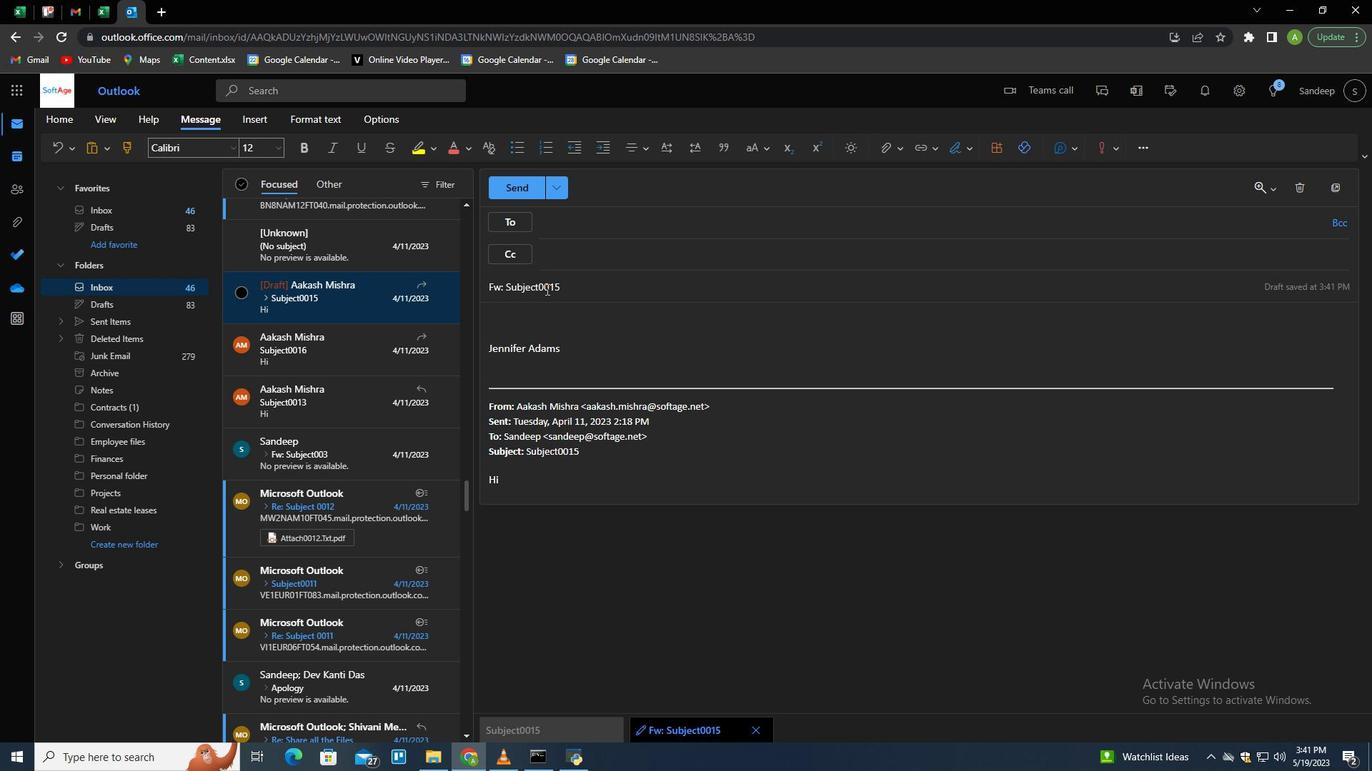 
Action: Key pressed <Key.shift_r><Key.end><Key.shift>Thank<Key.space>you<Key.space>for<Key.space>accepting<Key.space>our<Key.space>jovb<Key.backspace><Key.backspace>b<Key.space>offer<Key.space>
Screenshot: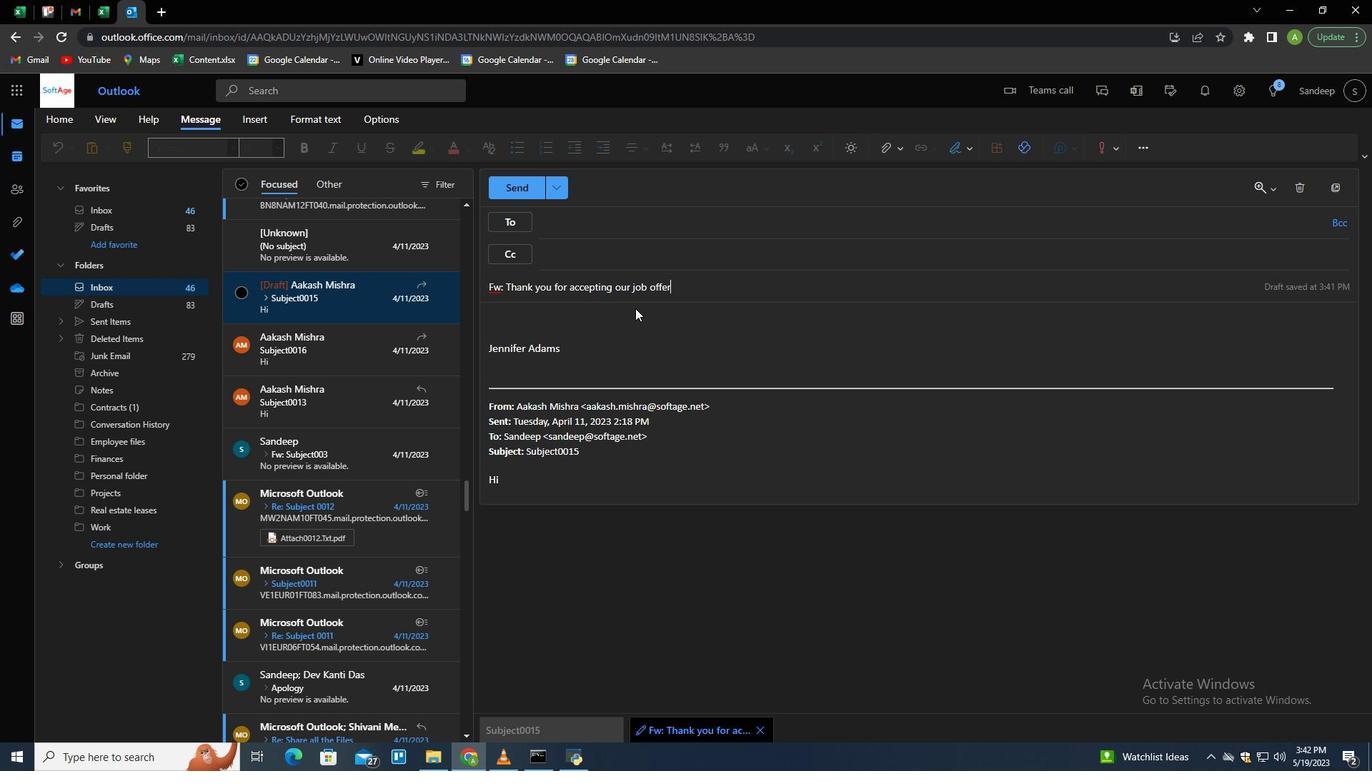 
Action: Mouse moved to (601, 227)
Screenshot: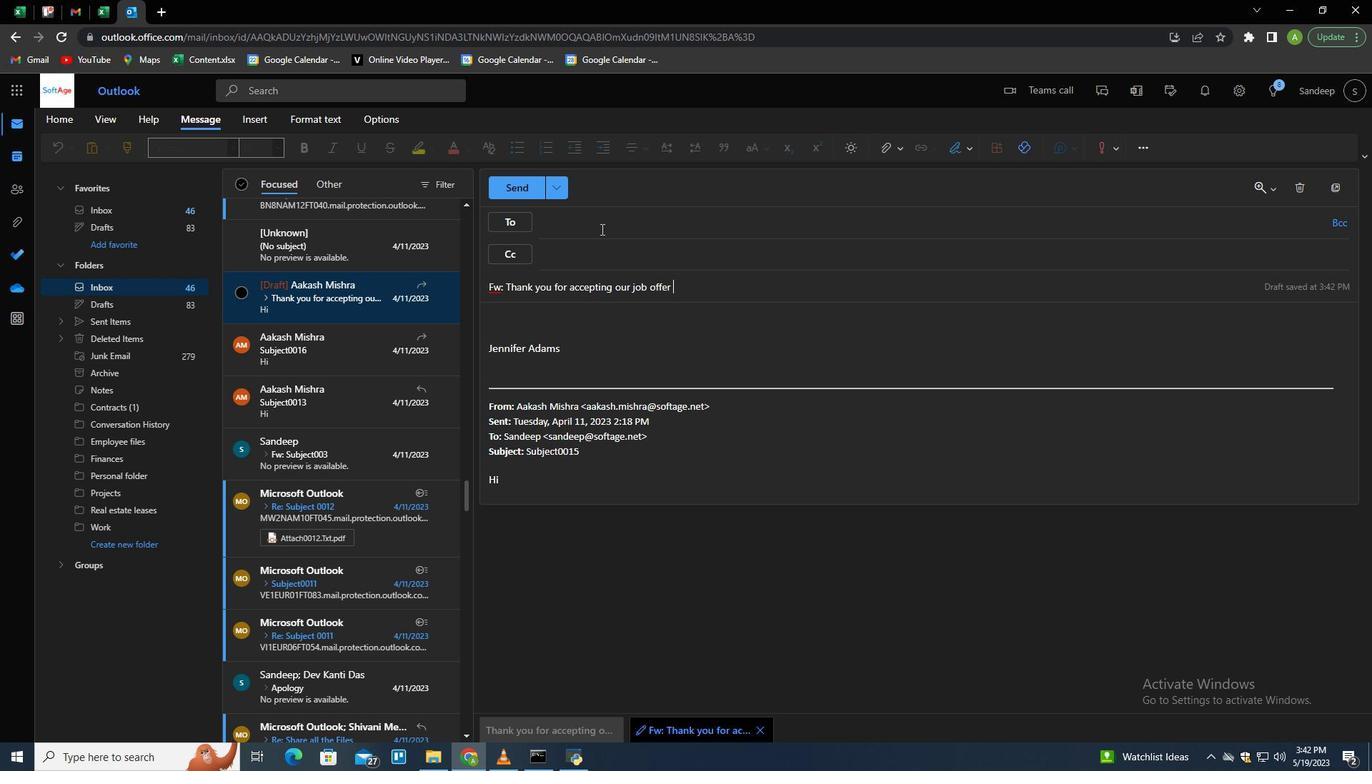 
Action: Mouse pressed left at (601, 227)
Screenshot: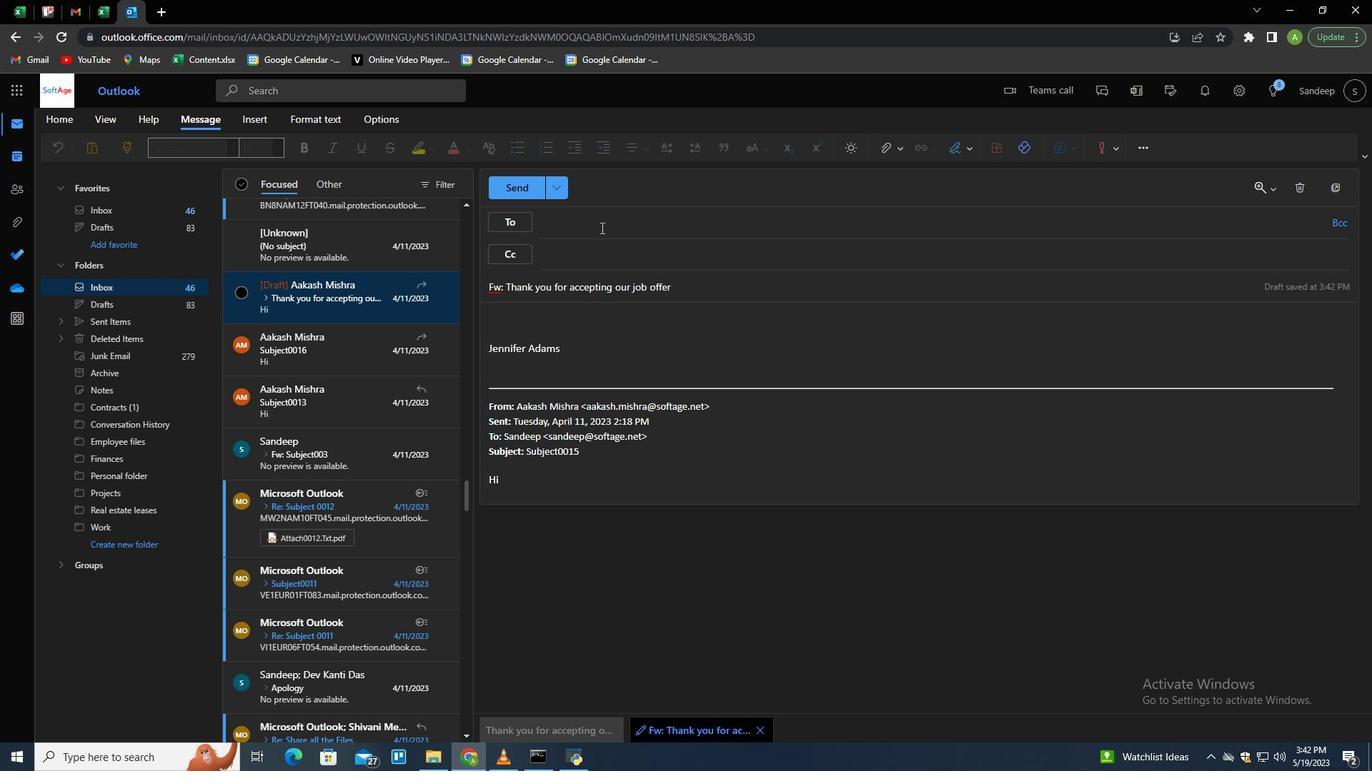 
Action: Key pressed softage.
Screenshot: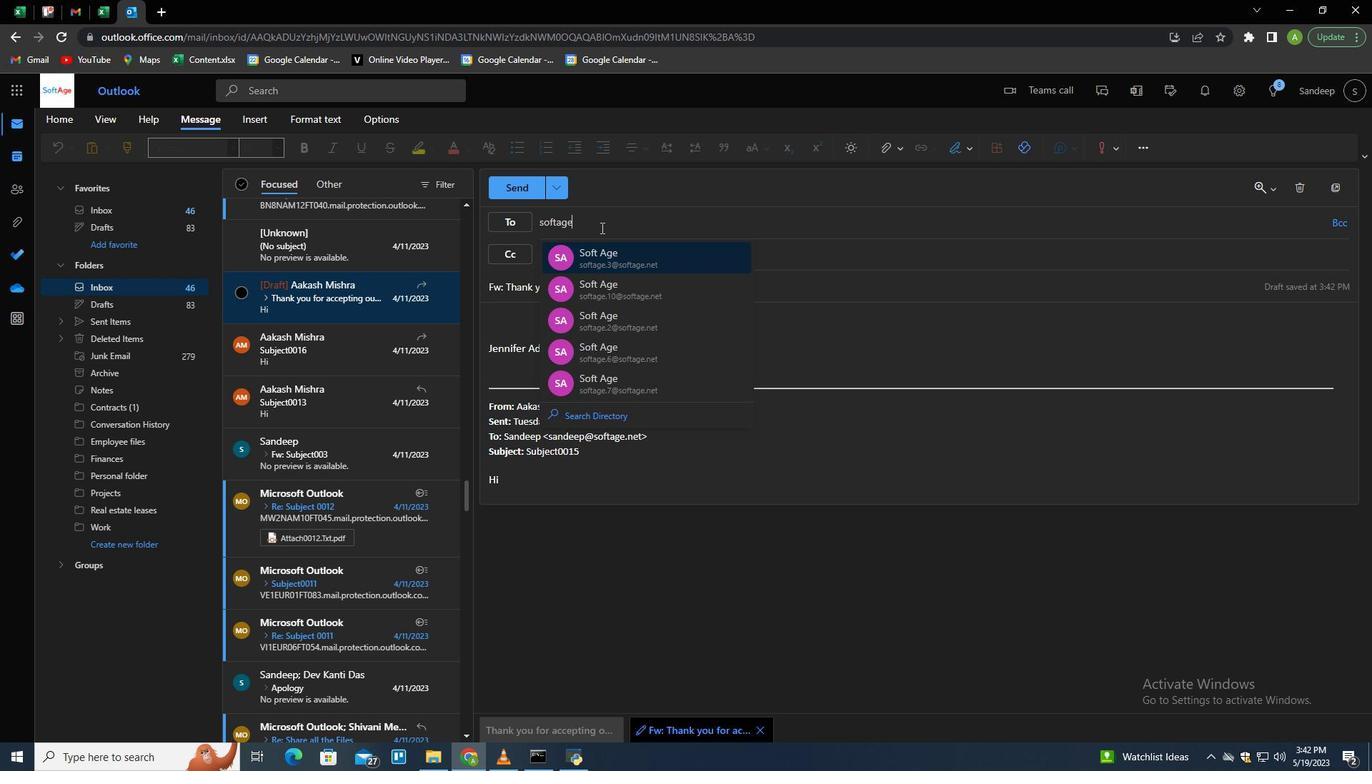 
Action: Mouse moved to (601, 227)
Screenshot: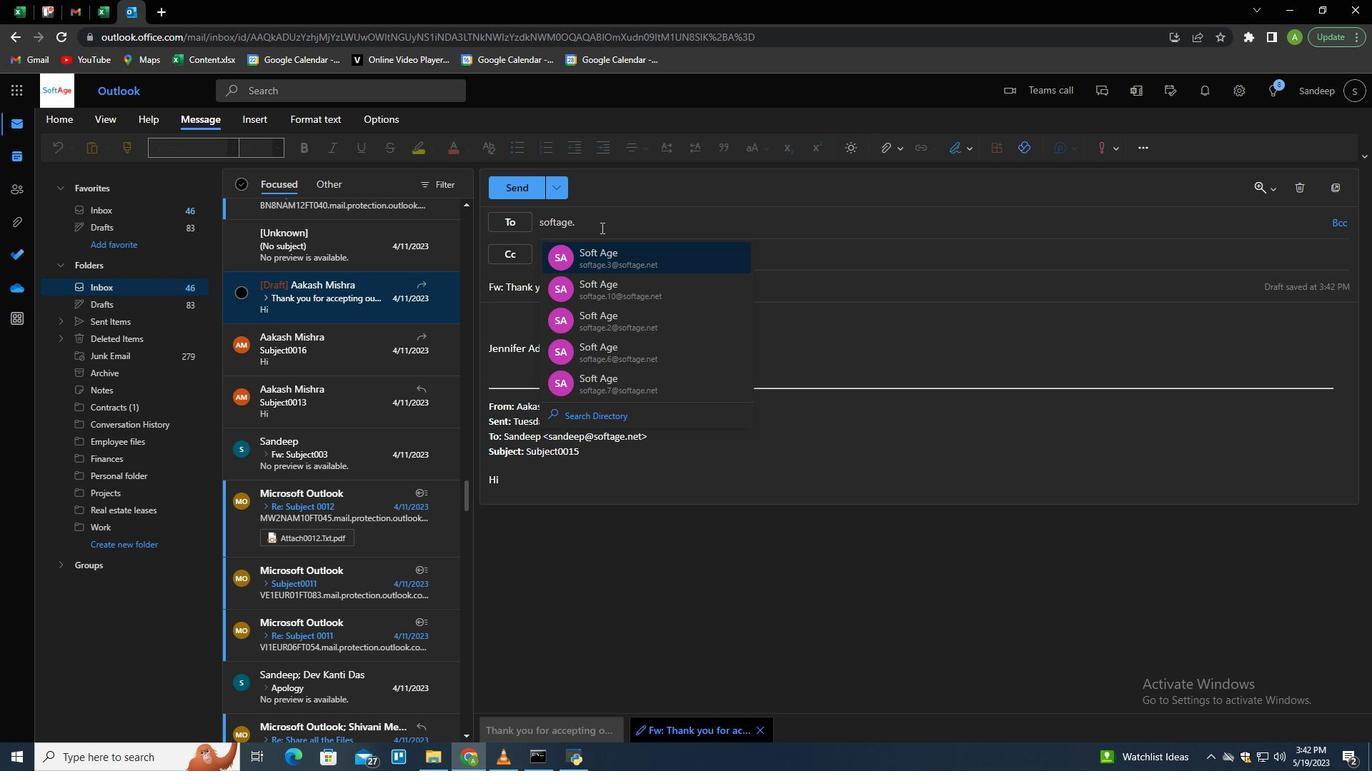 
Action: Key pressed 2<Key.shift>@softage.net<Key.enter>
Screenshot: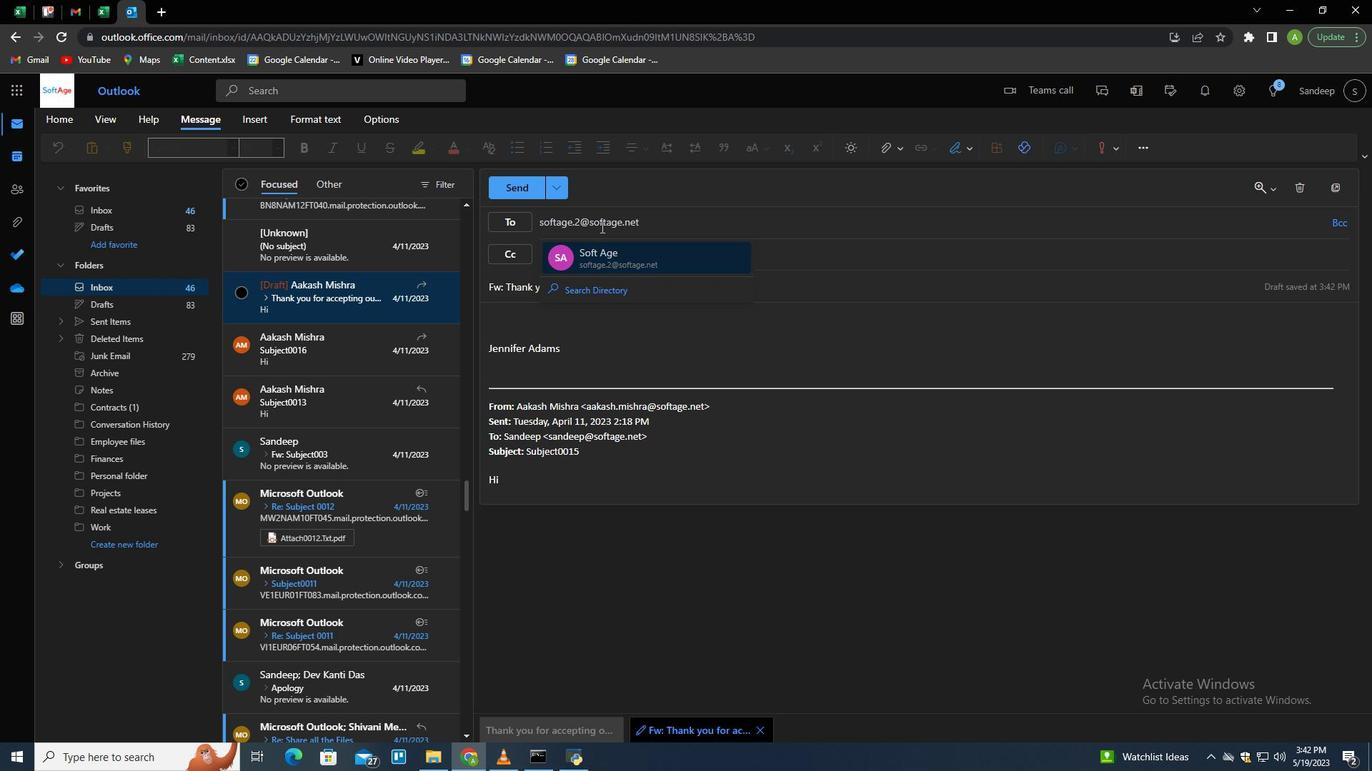 
Action: Mouse moved to (611, 239)
Screenshot: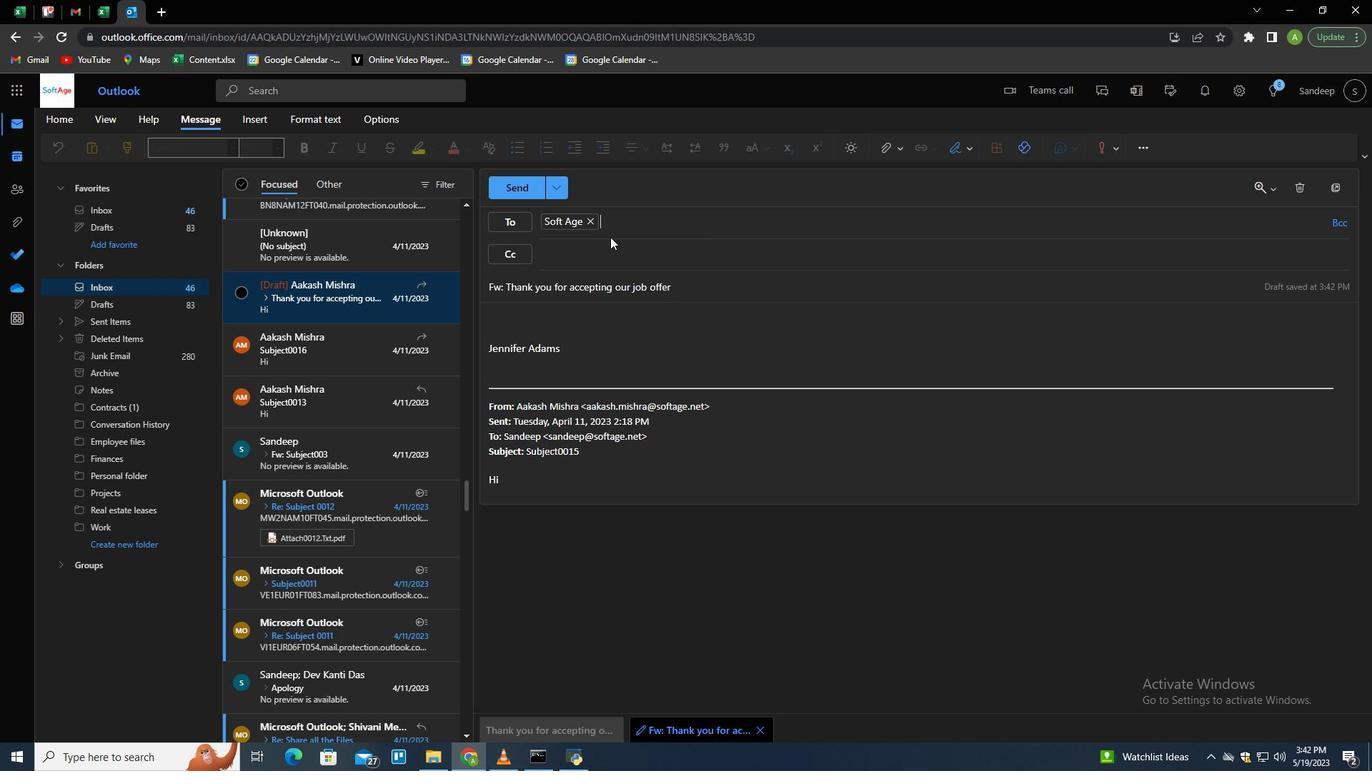 
Action: Key pressed softage.3<Key.shift>@softage.net<Key.enter>
Screenshot: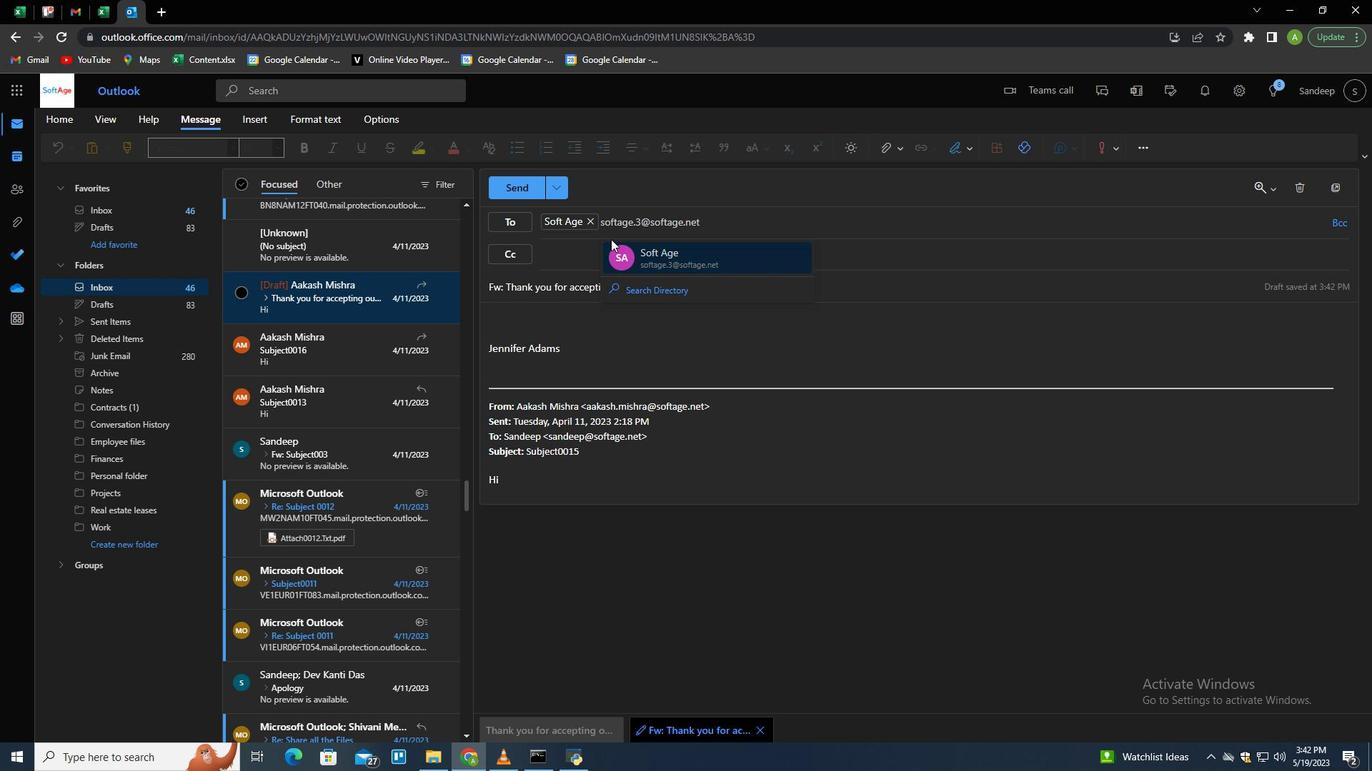 
Action: Mouse moved to (1337, 228)
Screenshot: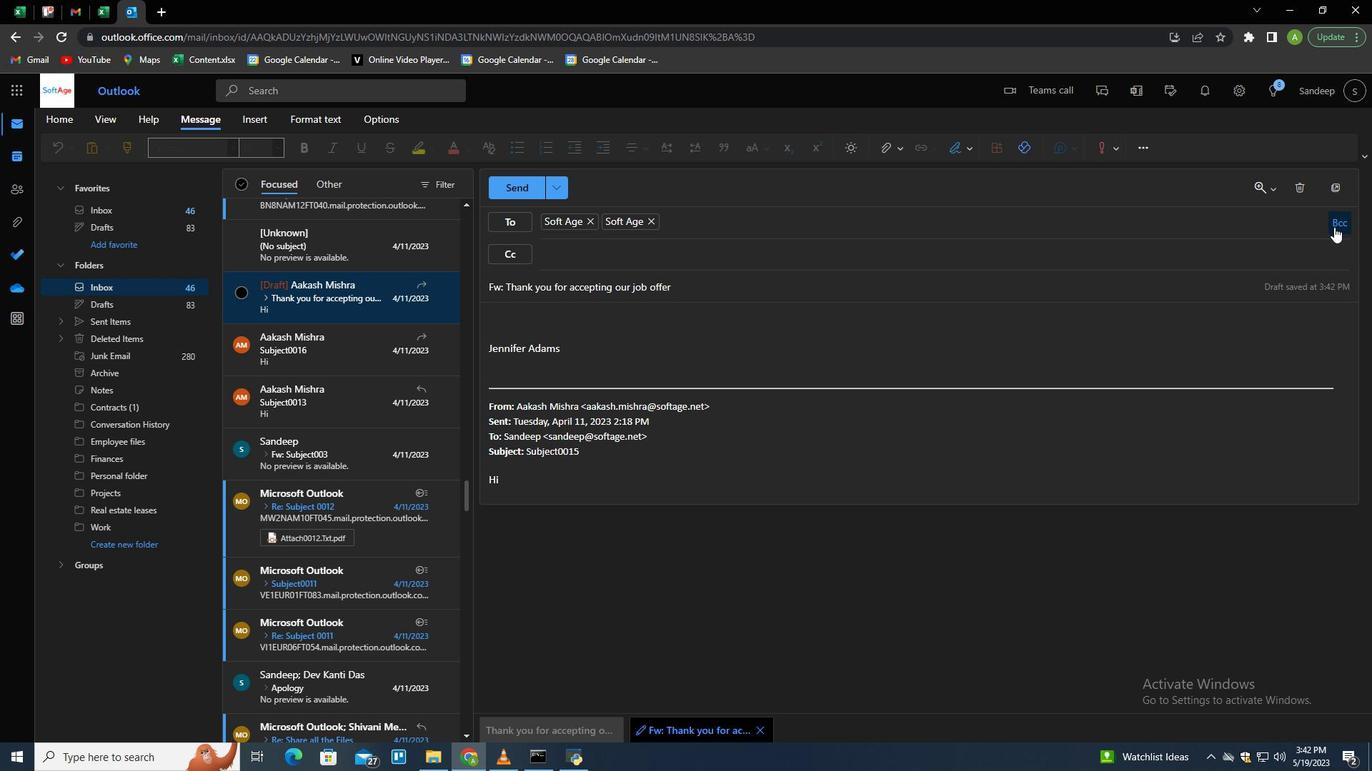 
Action: Mouse pressed left at (1337, 228)
Screenshot: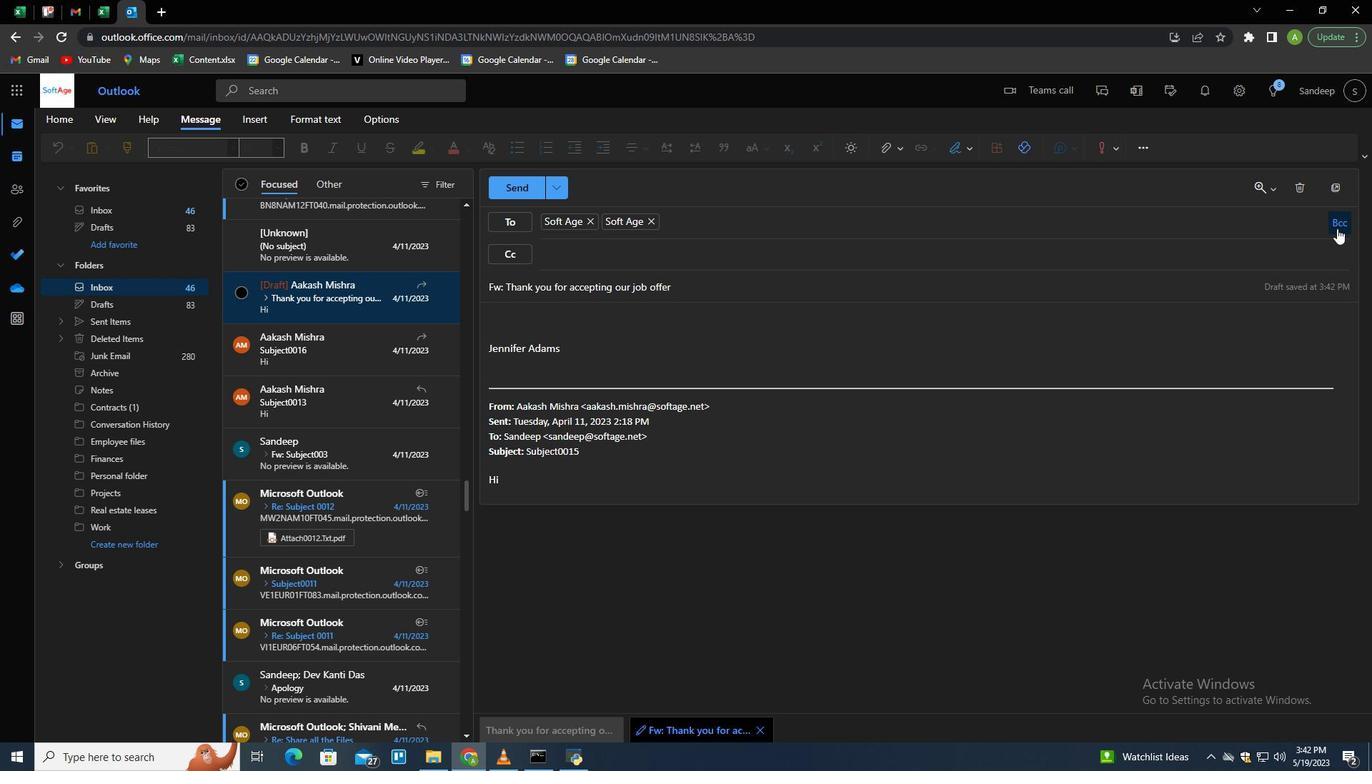 
Action: Mouse moved to (635, 290)
Screenshot: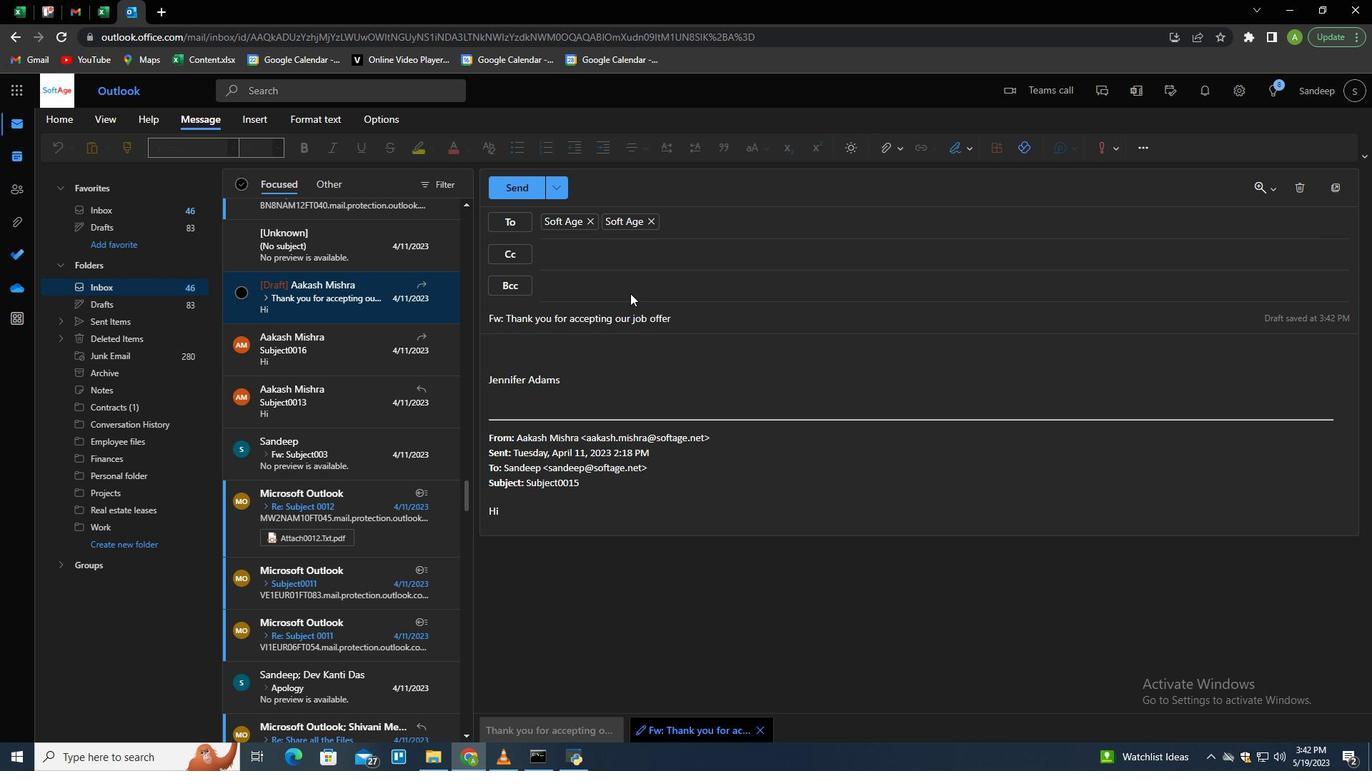
Action: Key pressed spft<Key.backspace><Key.backspace><Key.backspace>oftage.4<Key.shift>@softage.net<Key.enter><Key.tab><Key.tab><Key.up><Key.up><Key.up><Key.shift>I<Key.space>would<Key.space>like<Key.space>to<Key.space>request<Key.space>a<Key.space>copy<Key.space>of<Key.space>the<Key.space>contract<Key.space>for<Key.space>that<Key.backspace><Key.backspace>e<Key.space>recent<Key.space>agreement<Key.space>we<Key.space>made.<Key.enter>
Screenshot: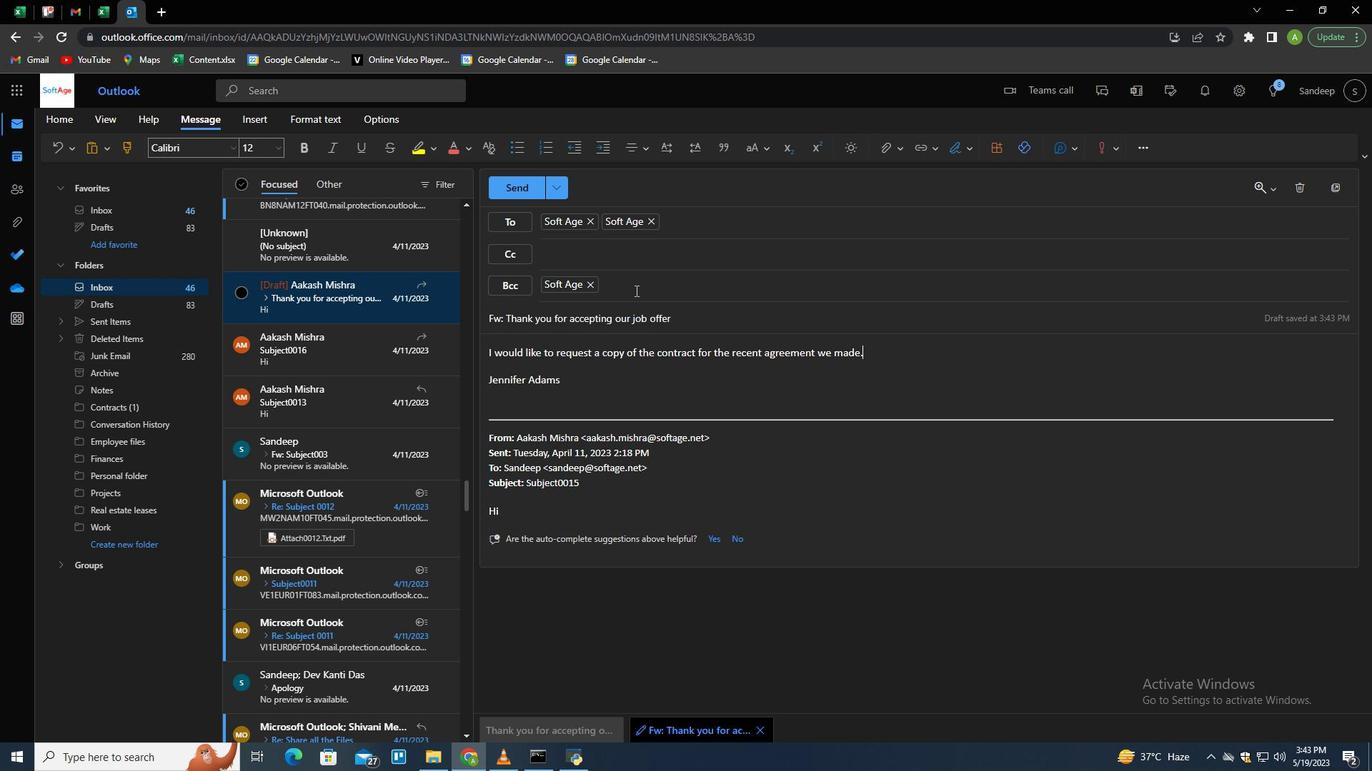 
